 Task: Add Sprouts Organic Classic Breadsticks to the cart.
Action: Mouse moved to (37, 287)
Screenshot: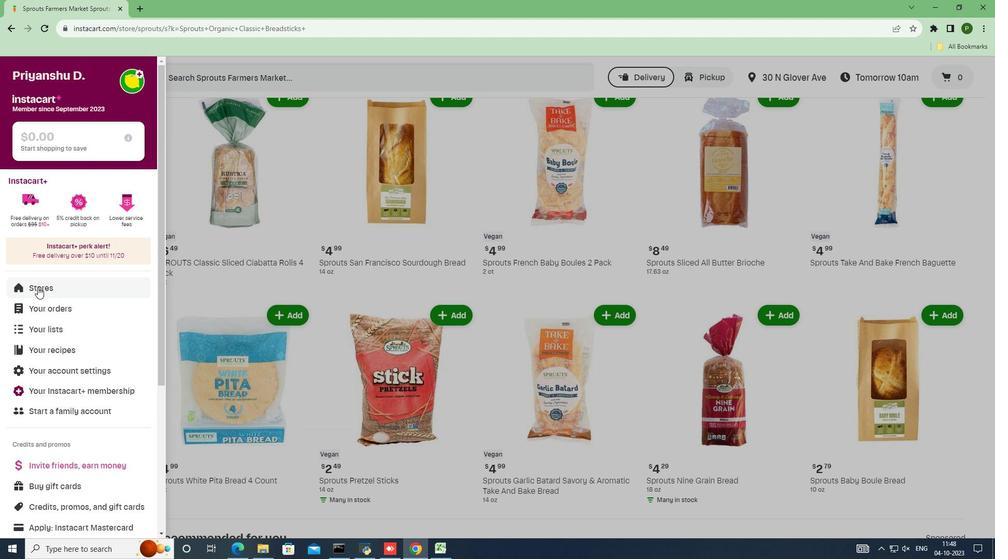 
Action: Mouse pressed left at (37, 287)
Screenshot: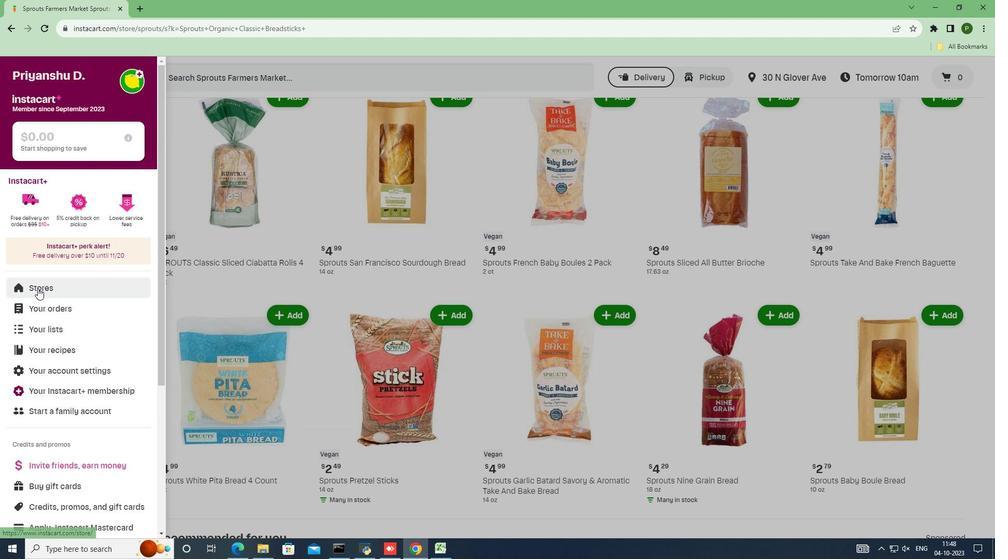 
Action: Mouse moved to (234, 121)
Screenshot: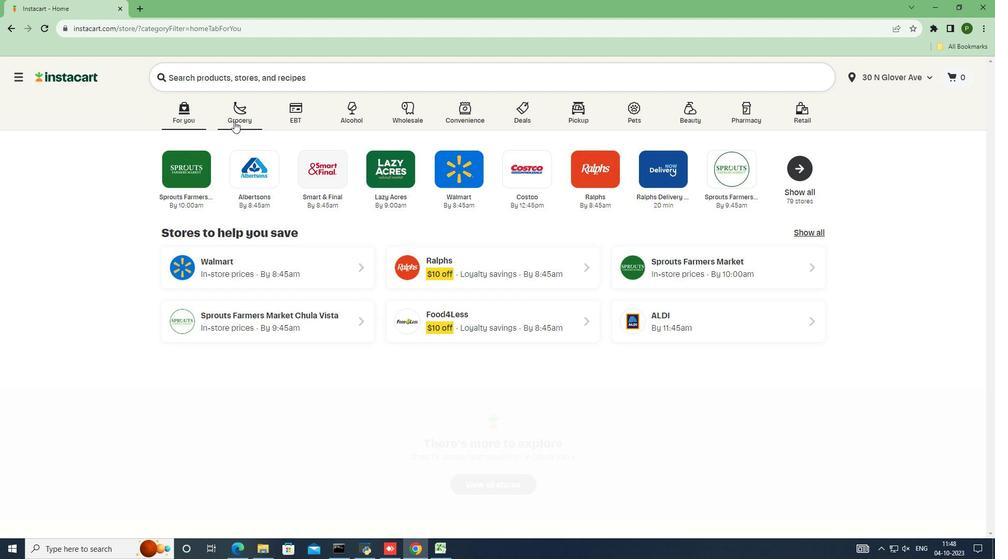 
Action: Mouse pressed left at (234, 121)
Screenshot: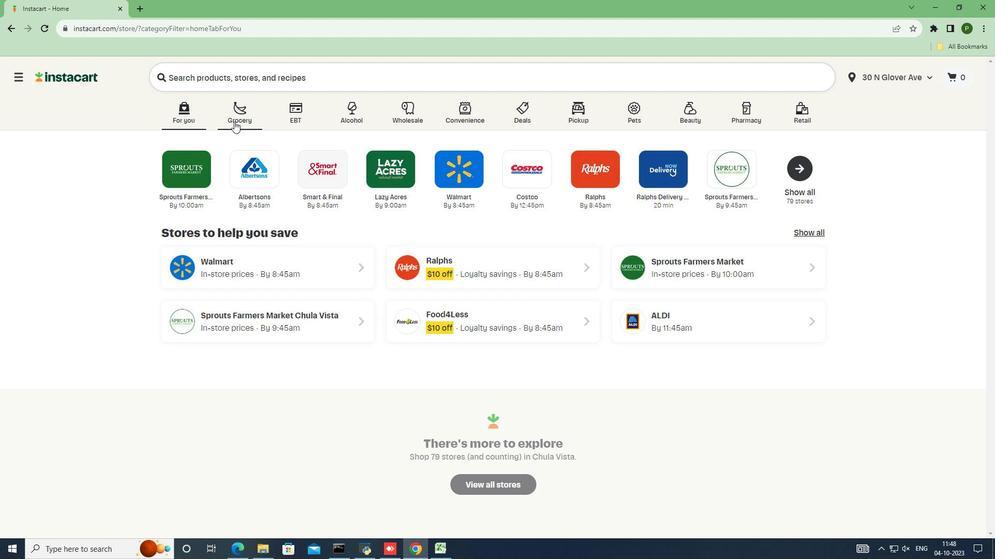 
Action: Mouse moved to (656, 236)
Screenshot: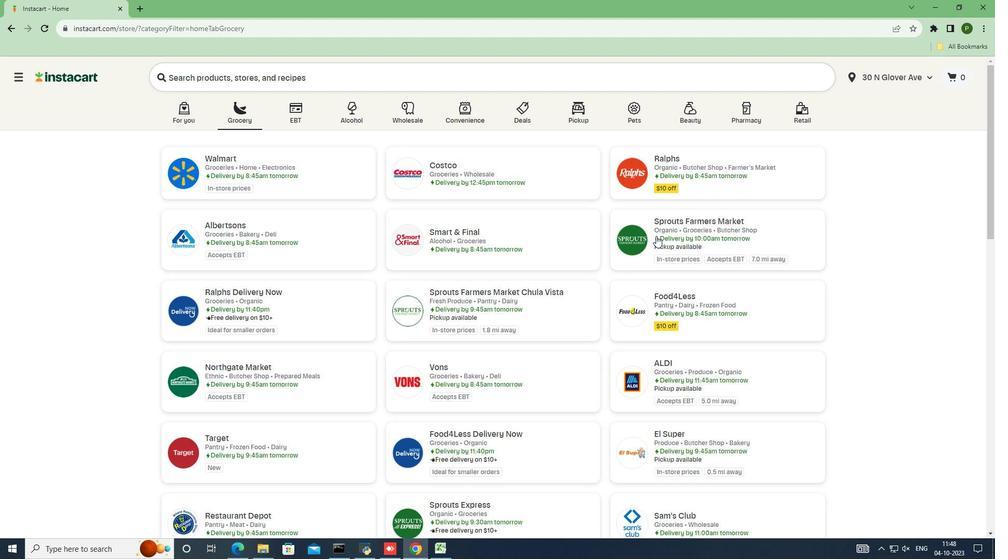
Action: Mouse pressed left at (656, 236)
Screenshot: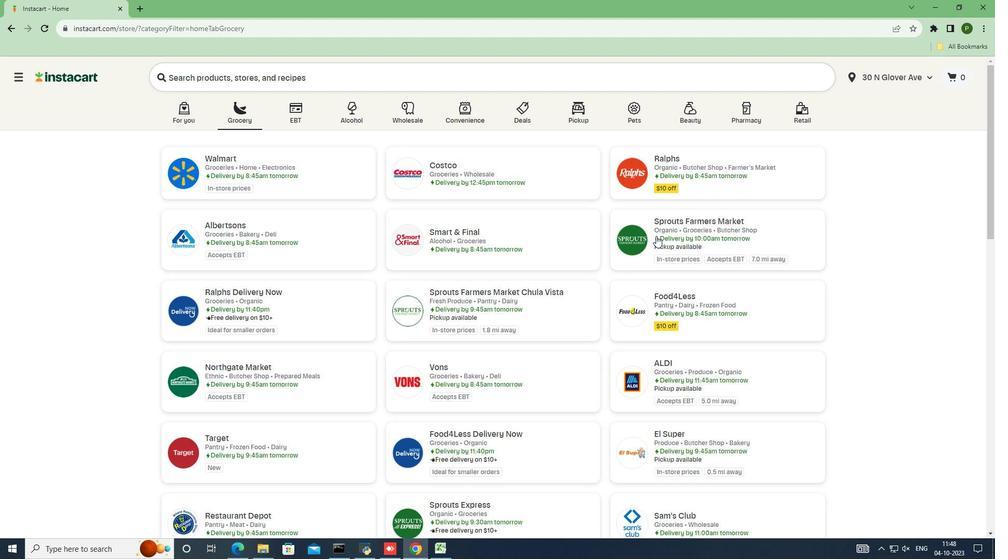 
Action: Mouse moved to (86, 291)
Screenshot: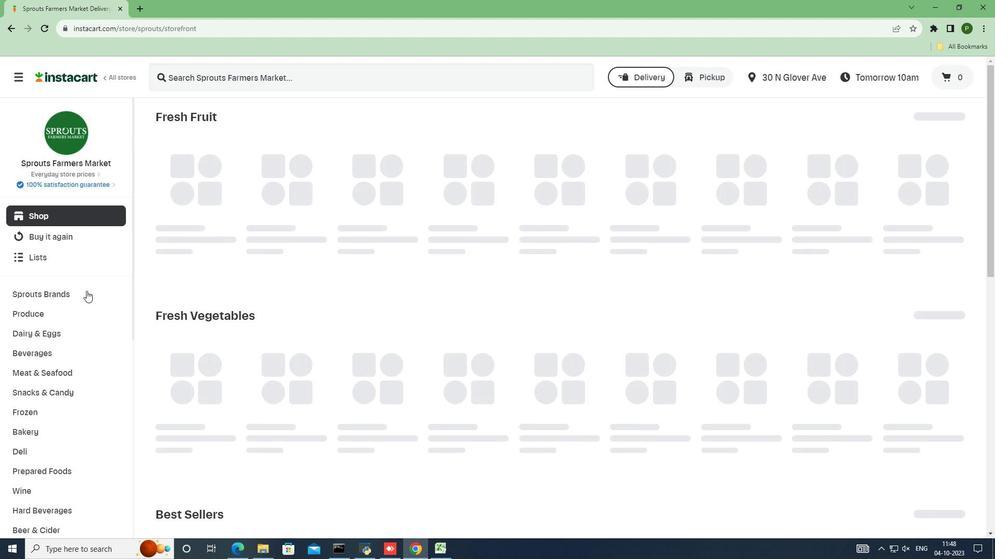 
Action: Mouse pressed left at (86, 291)
Screenshot: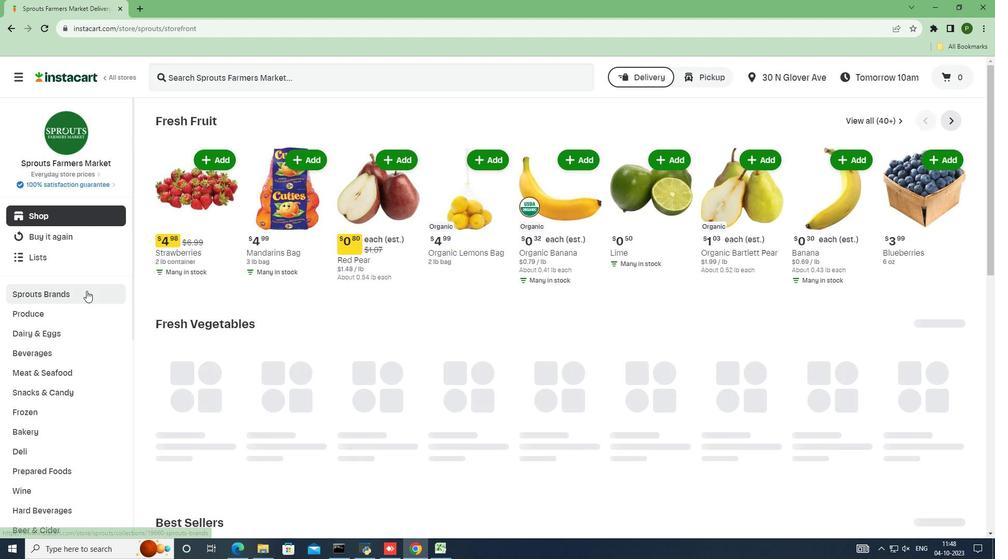 
Action: Mouse moved to (65, 372)
Screenshot: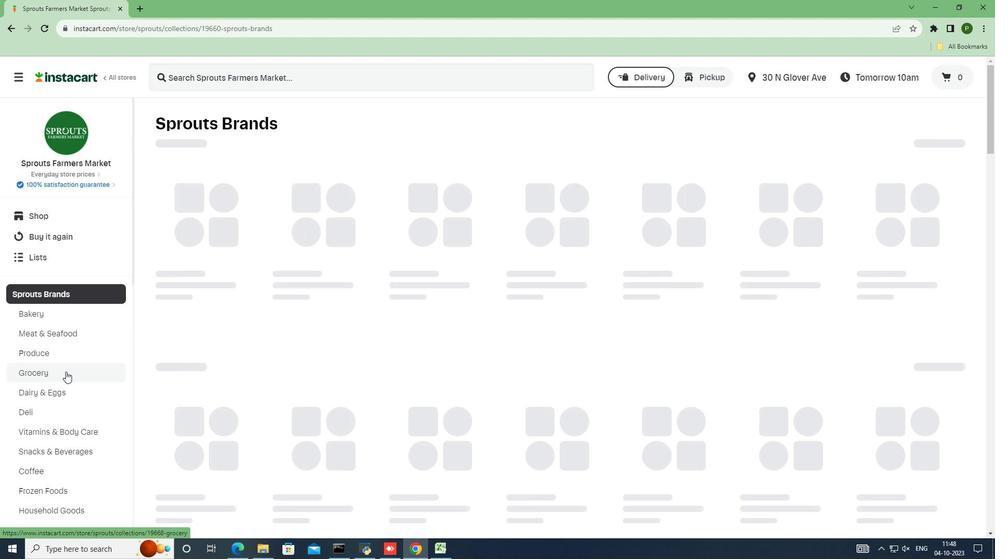 
Action: Mouse pressed left at (65, 372)
Screenshot: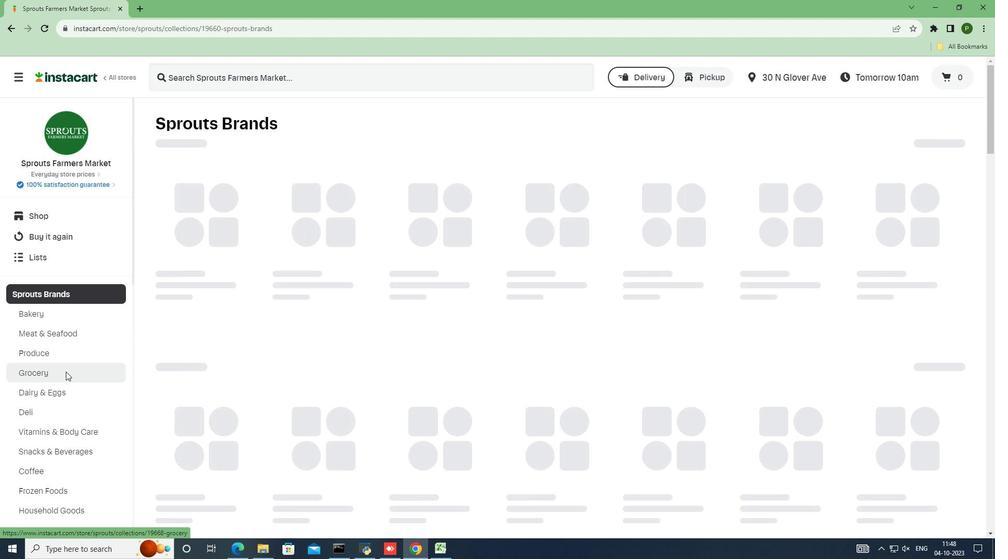 
Action: Mouse moved to (279, 233)
Screenshot: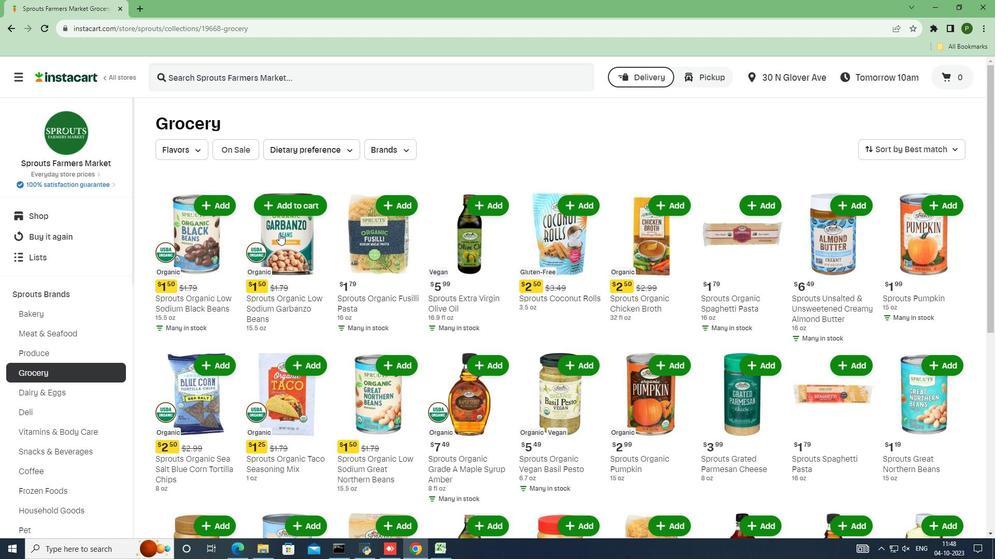 
Action: Mouse scrolled (279, 233) with delta (0, 0)
Screenshot: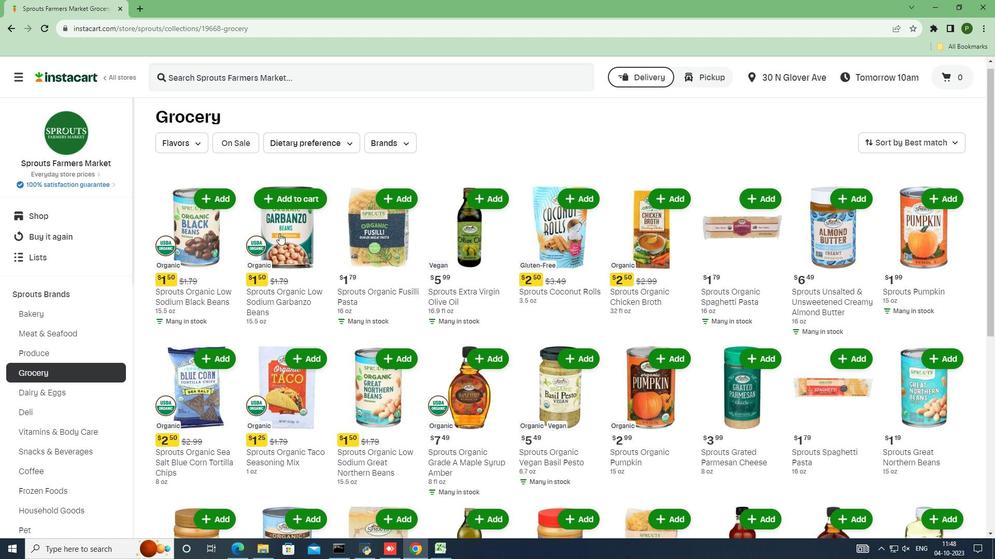 
Action: Mouse moved to (278, 234)
Screenshot: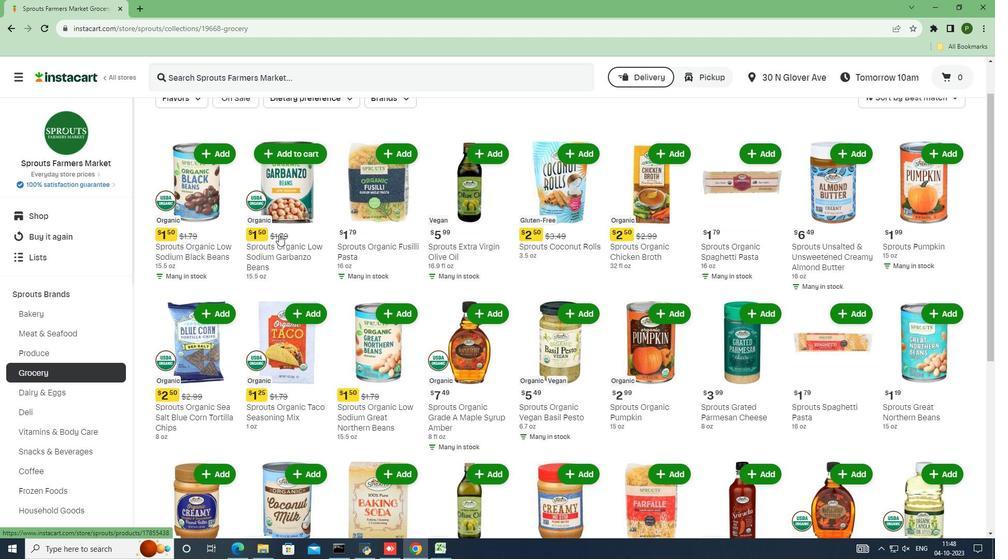 
Action: Mouse scrolled (278, 234) with delta (0, 0)
Screenshot: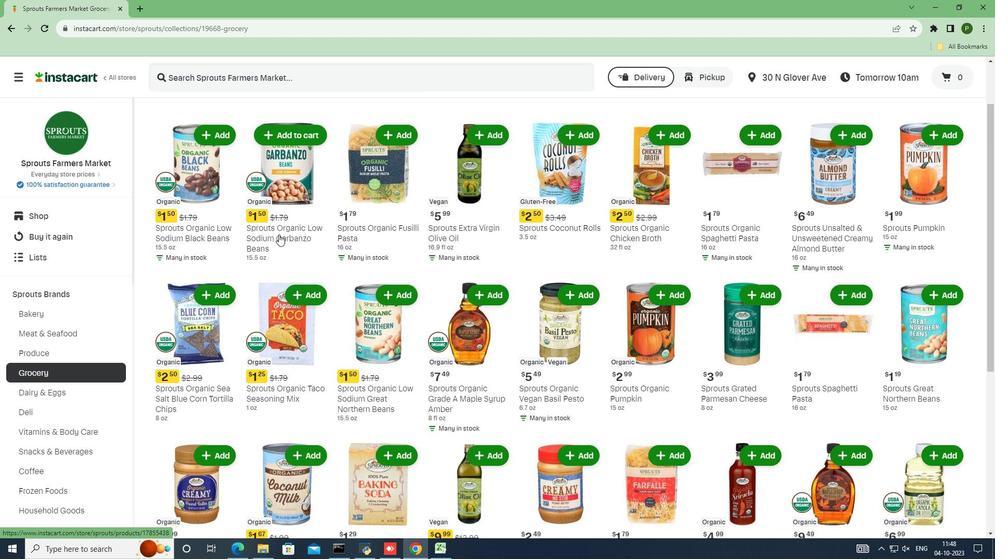 
Action: Mouse scrolled (278, 234) with delta (0, 0)
Screenshot: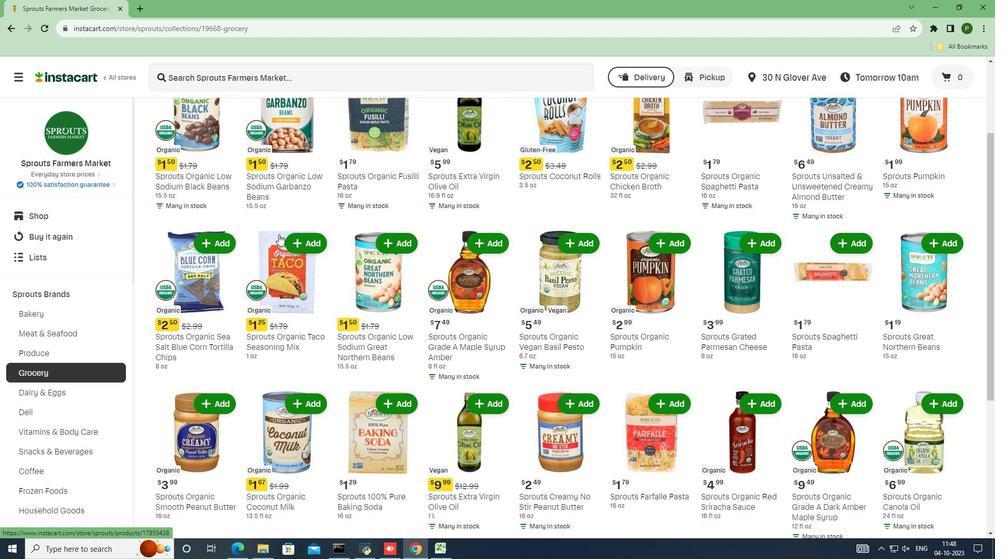 
Action: Mouse scrolled (278, 234) with delta (0, 0)
Screenshot: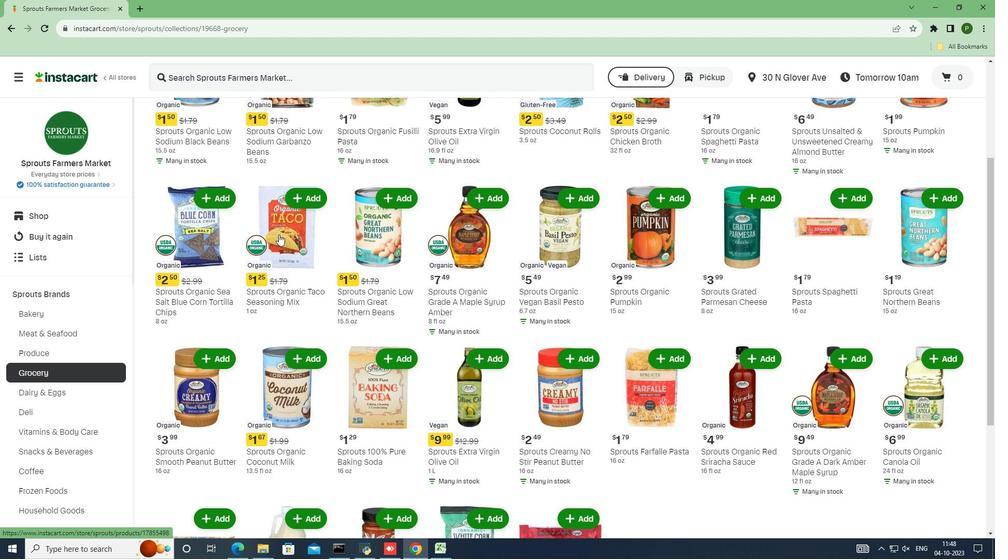 
Action: Mouse scrolled (278, 234) with delta (0, 0)
Screenshot: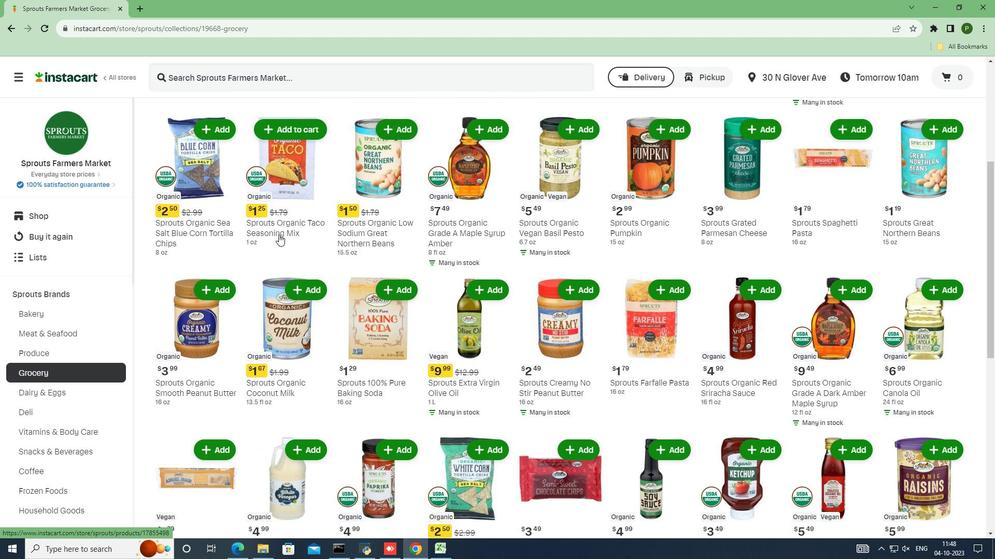 
Action: Mouse scrolled (278, 234) with delta (0, 0)
Screenshot: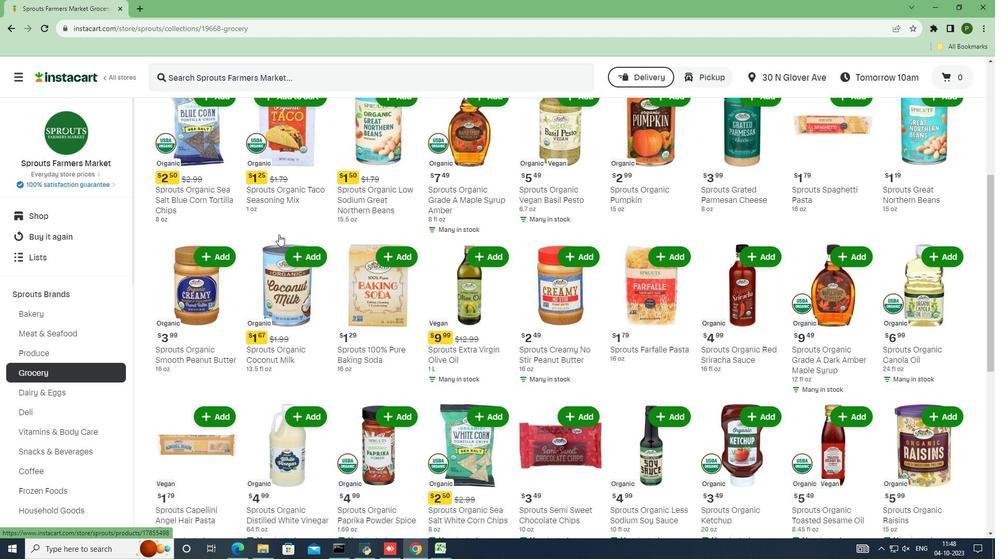 
Action: Mouse scrolled (278, 235) with delta (0, 0)
Screenshot: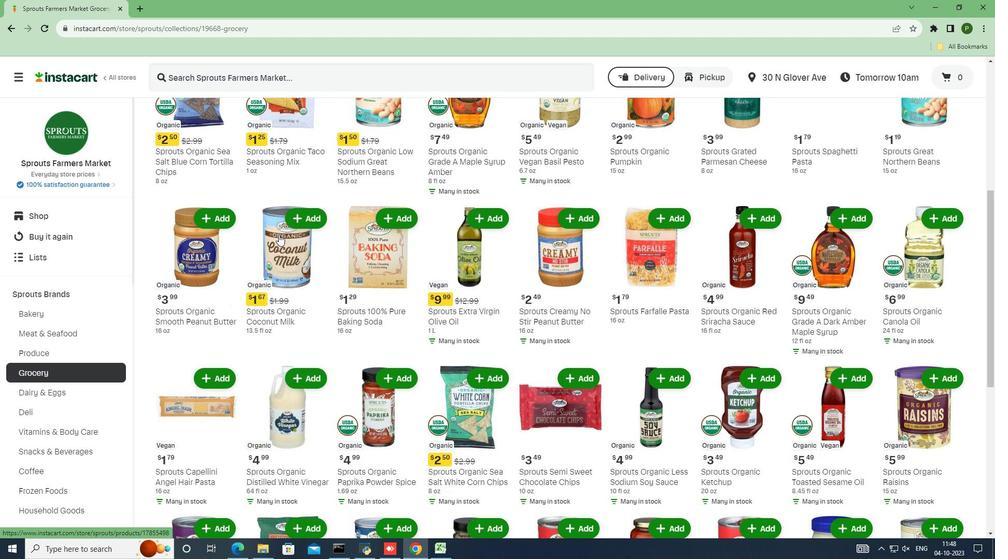 
Action: Mouse scrolled (278, 234) with delta (0, 0)
Screenshot: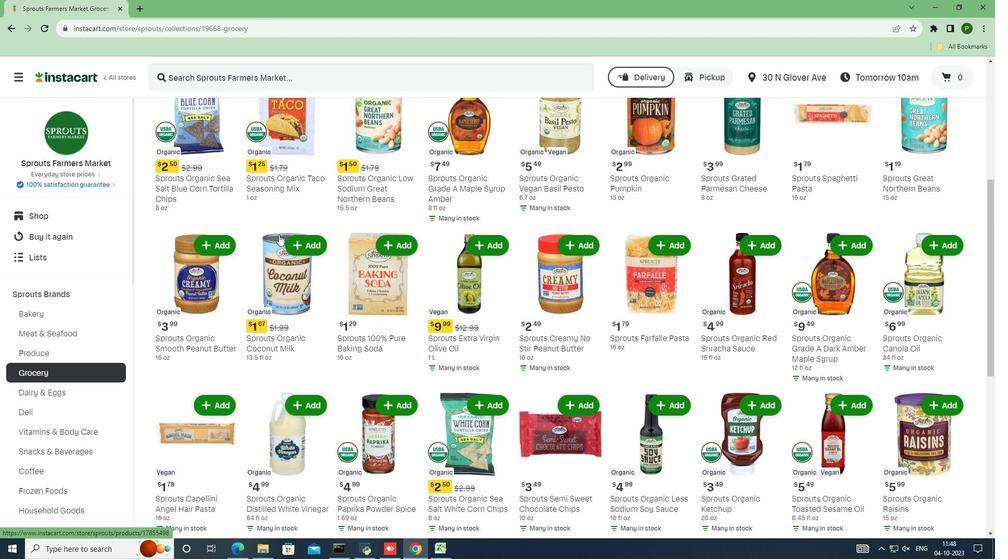 
Action: Mouse scrolled (278, 234) with delta (0, 0)
Screenshot: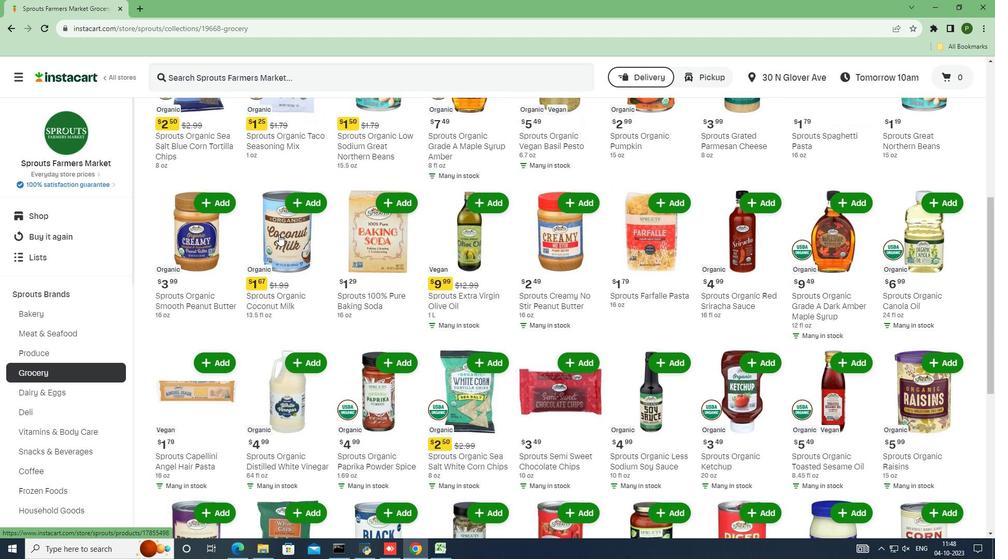 
Action: Mouse scrolled (278, 235) with delta (0, 0)
Screenshot: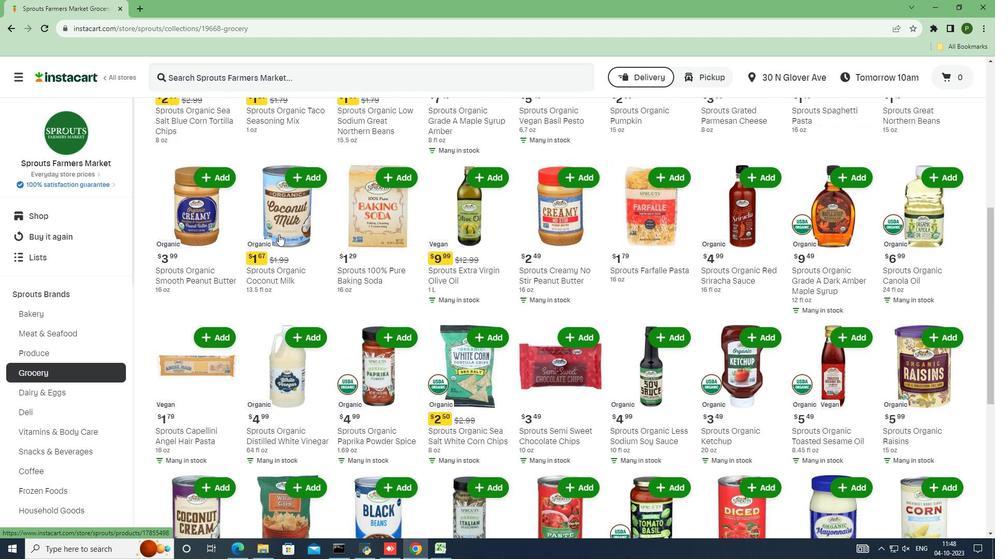 
Action: Mouse scrolled (278, 234) with delta (0, 0)
Screenshot: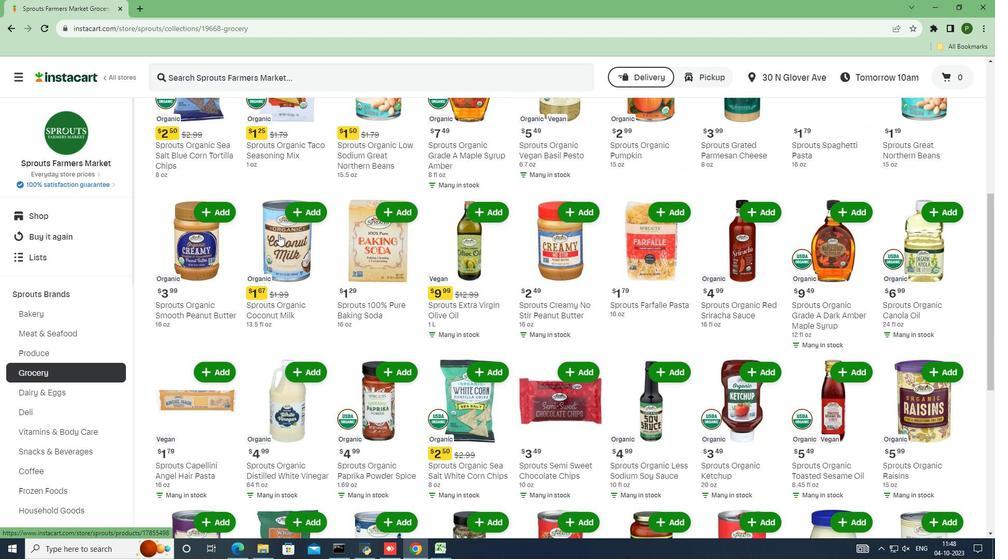 
Action: Mouse scrolled (278, 234) with delta (0, 0)
Screenshot: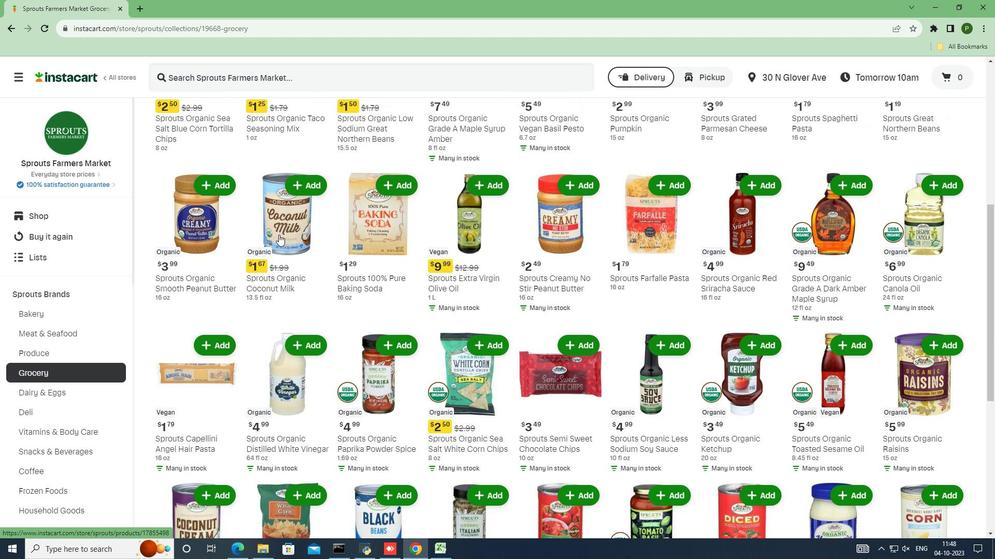 
Action: Mouse scrolled (278, 234) with delta (0, 0)
Screenshot: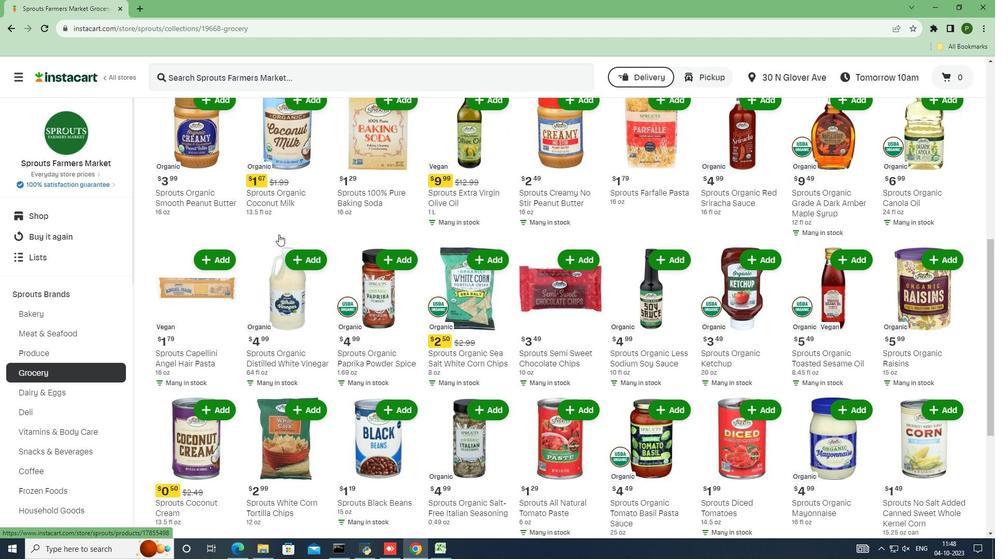 
Action: Mouse scrolled (278, 234) with delta (0, 0)
Screenshot: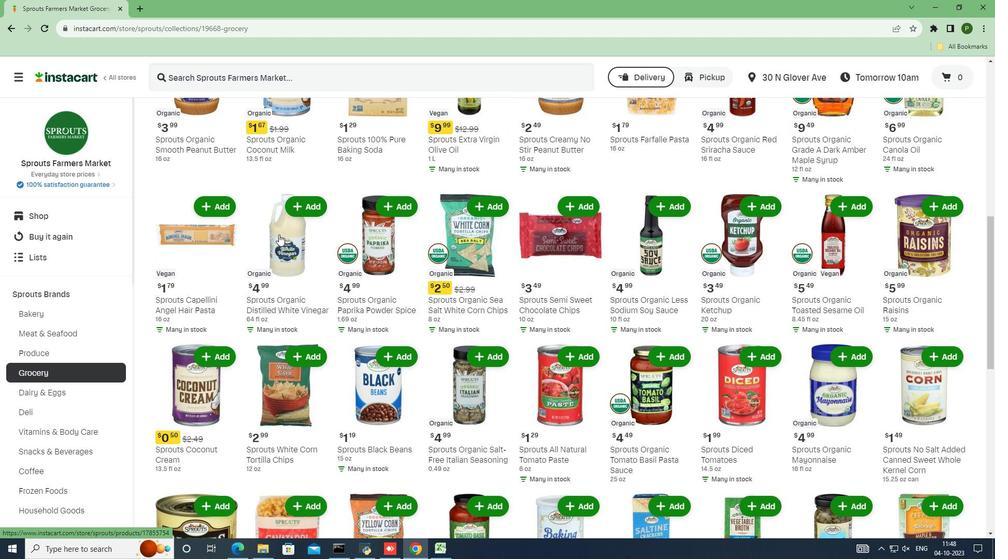 
Action: Mouse scrolled (278, 234) with delta (0, 0)
Screenshot: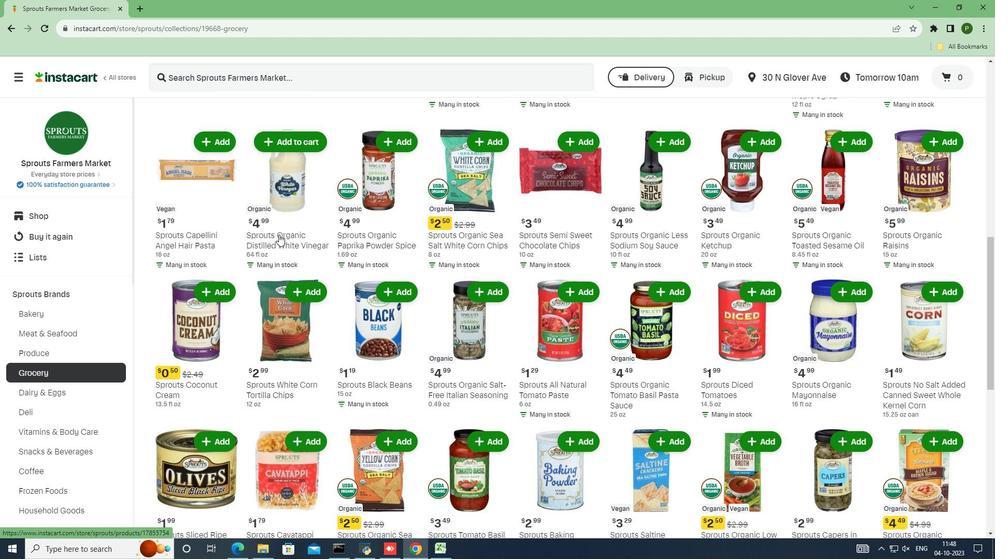 
Action: Mouse scrolled (278, 234) with delta (0, 0)
Screenshot: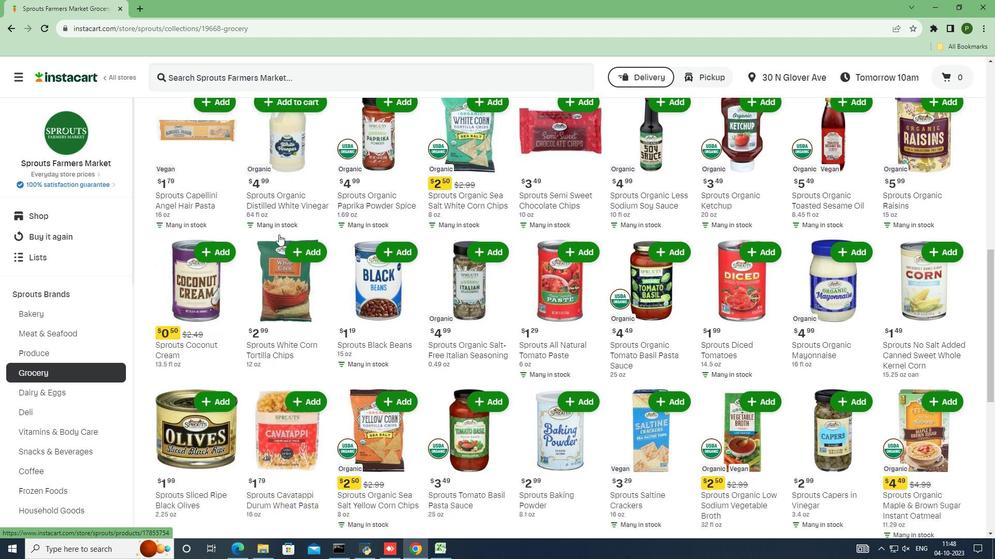 
Action: Mouse scrolled (278, 234) with delta (0, 0)
Screenshot: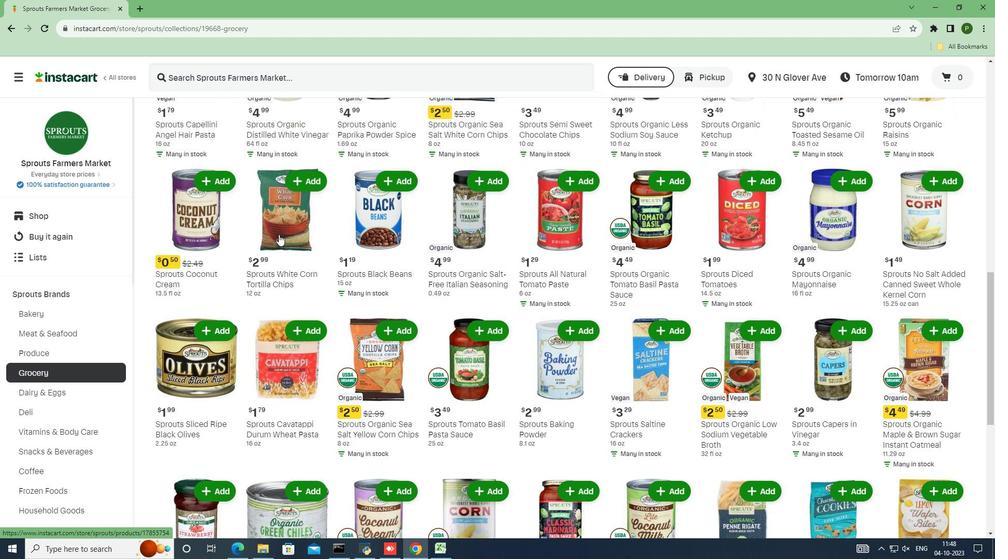 
Action: Mouse scrolled (278, 234) with delta (0, 0)
Screenshot: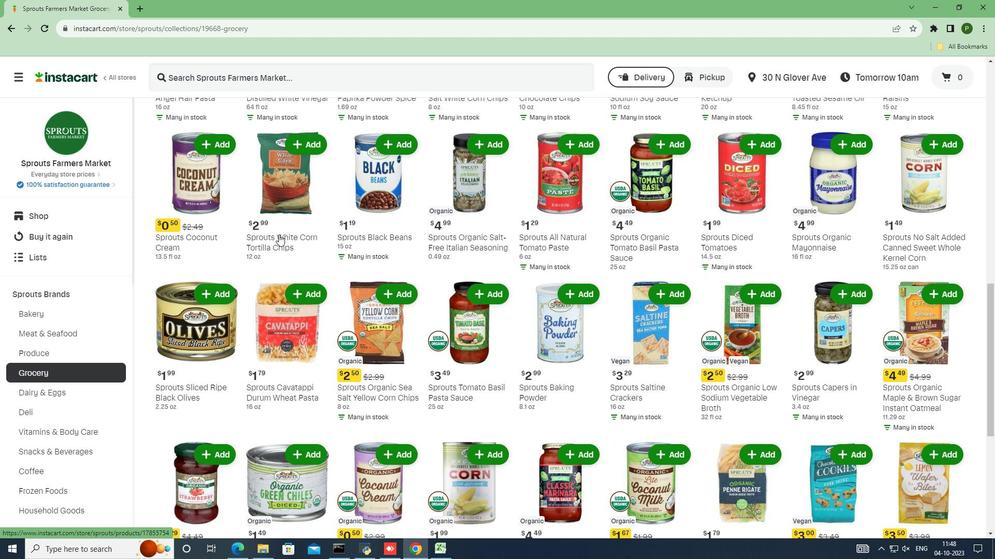 
Action: Mouse scrolled (278, 234) with delta (0, 0)
Screenshot: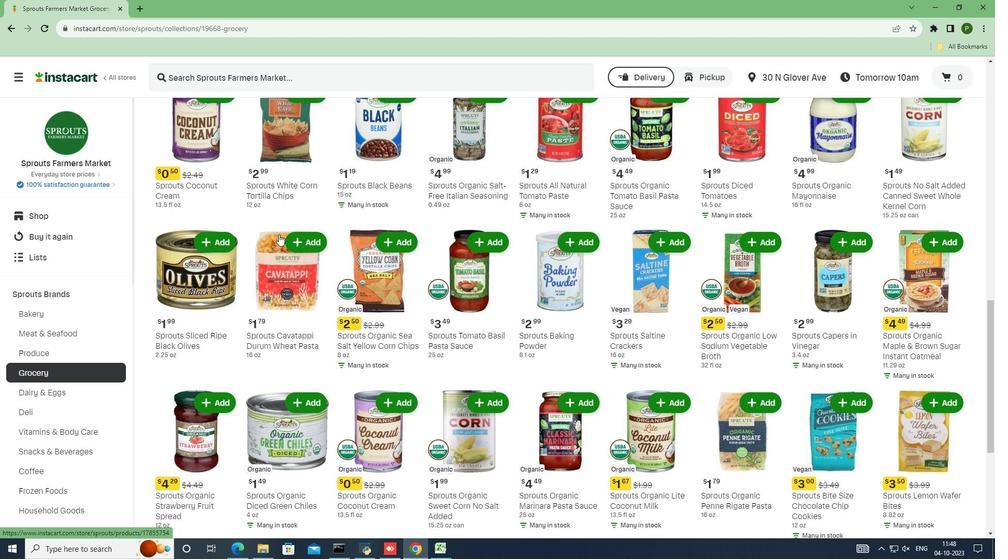 
Action: Mouse scrolled (278, 234) with delta (0, 0)
Screenshot: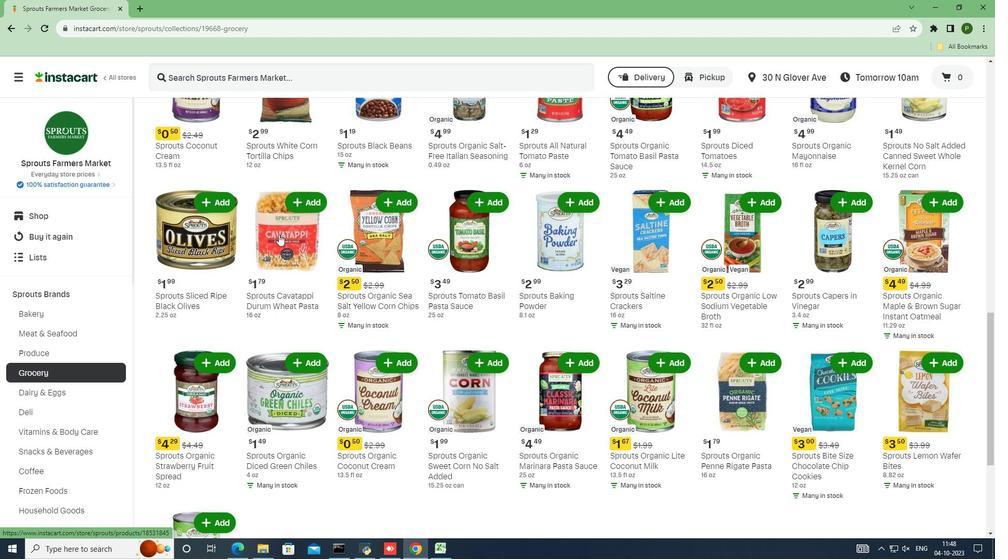 
Action: Mouse scrolled (278, 234) with delta (0, 0)
Screenshot: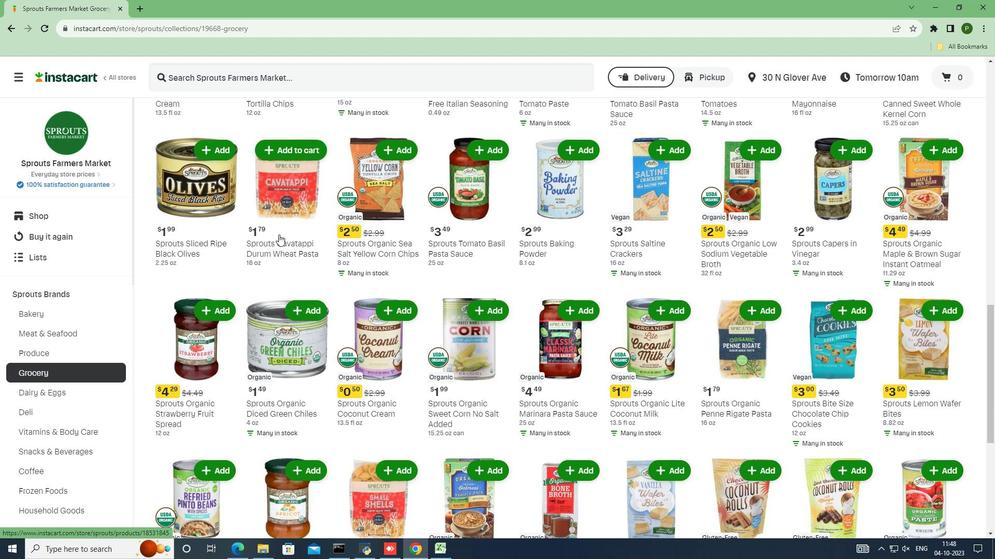 
Action: Mouse scrolled (278, 234) with delta (0, 0)
Screenshot: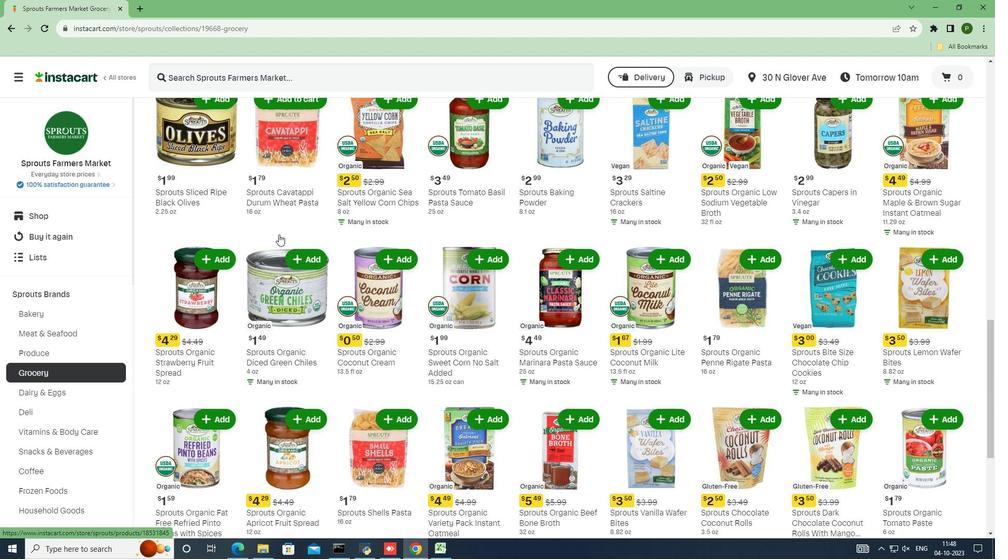 
Action: Mouse scrolled (278, 234) with delta (0, 0)
Screenshot: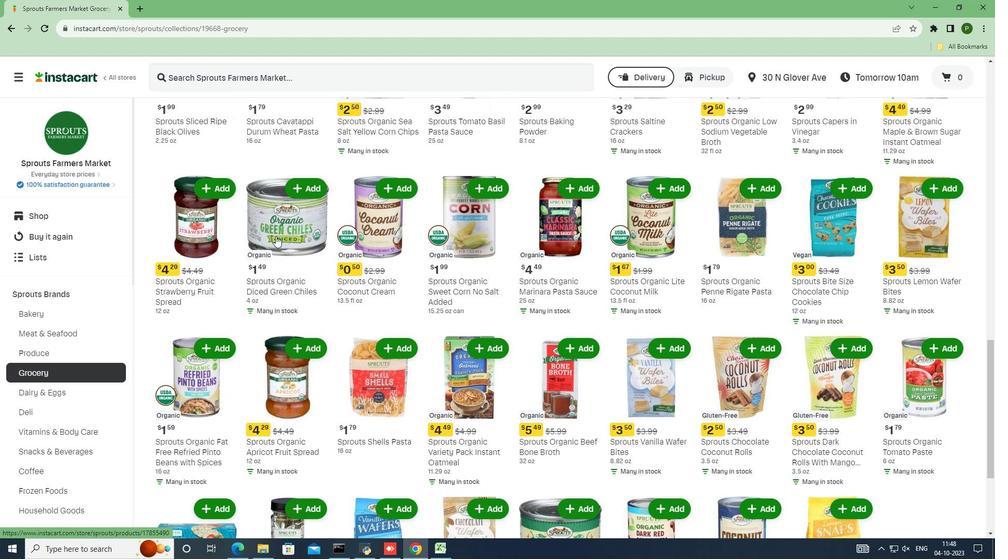 
Action: Mouse moved to (273, 237)
Screenshot: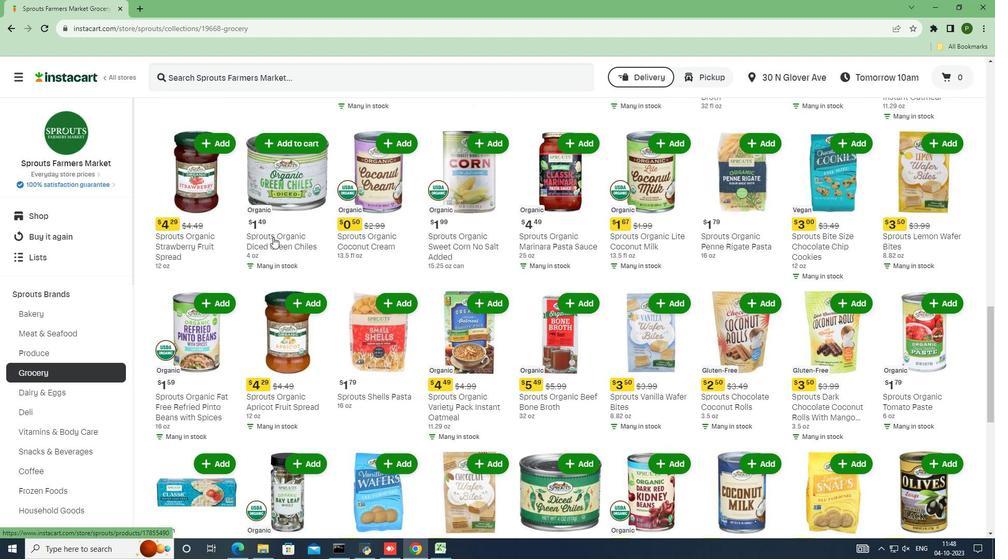 
Action: Mouse scrolled (273, 236) with delta (0, 0)
Screenshot: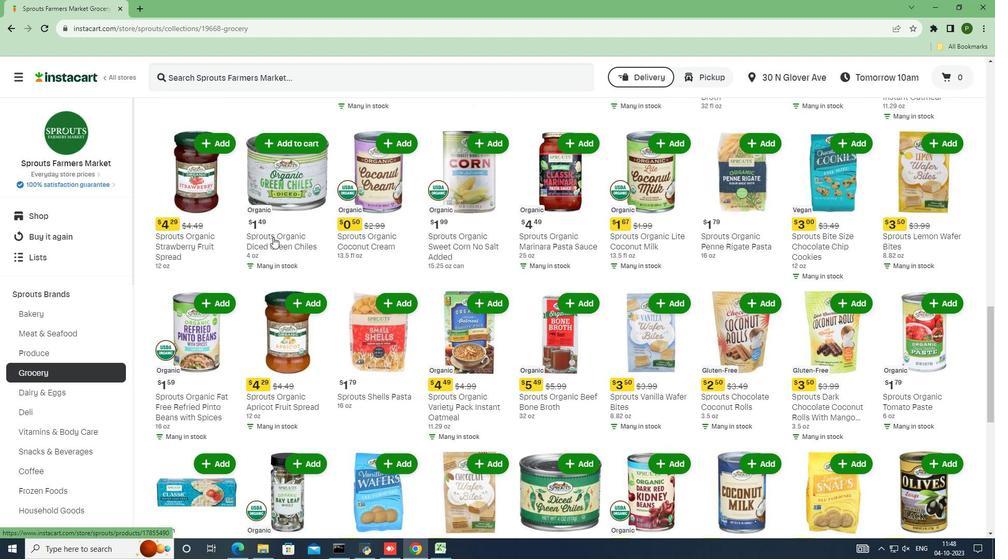 
Action: Mouse moved to (272, 237)
Screenshot: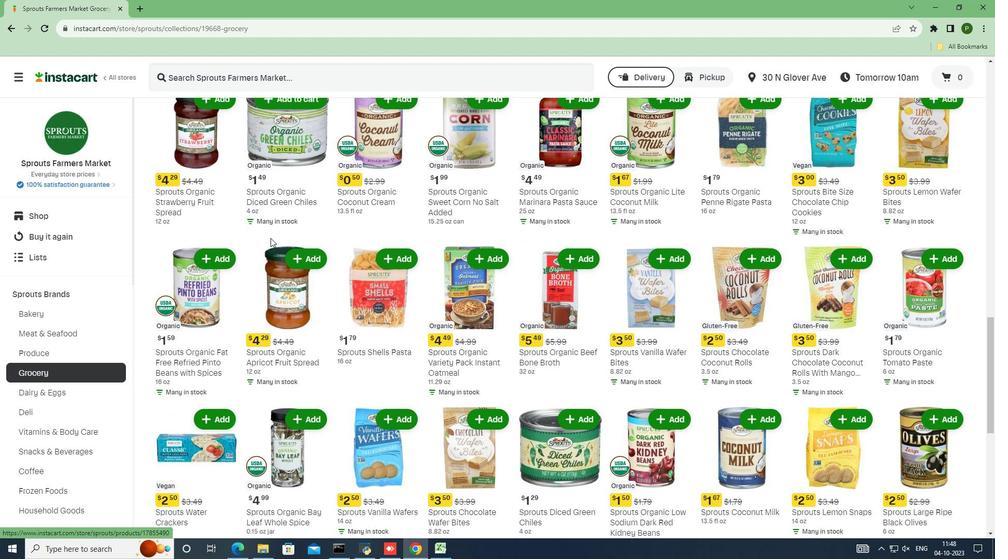 
Action: Mouse scrolled (272, 236) with delta (0, 0)
Screenshot: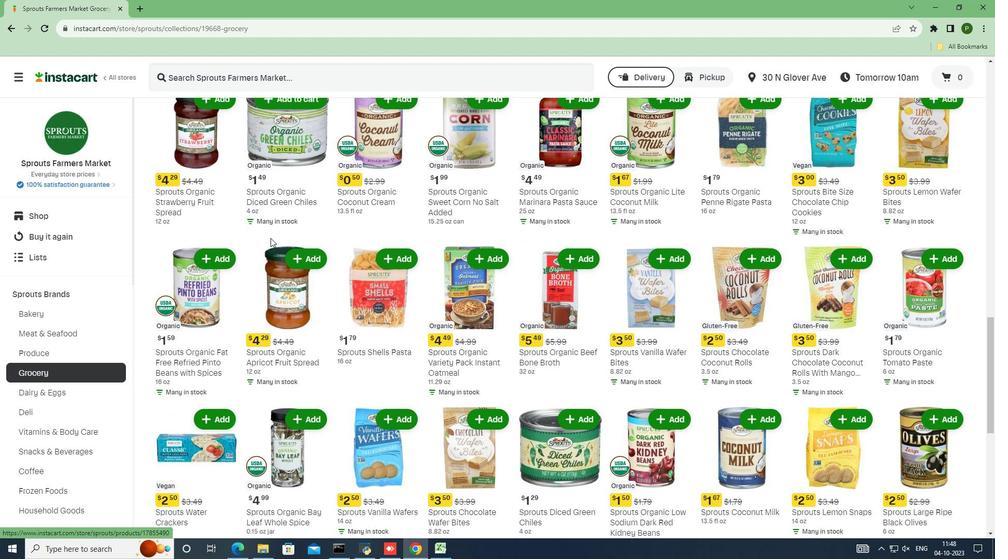 
Action: Mouse moved to (270, 238)
Screenshot: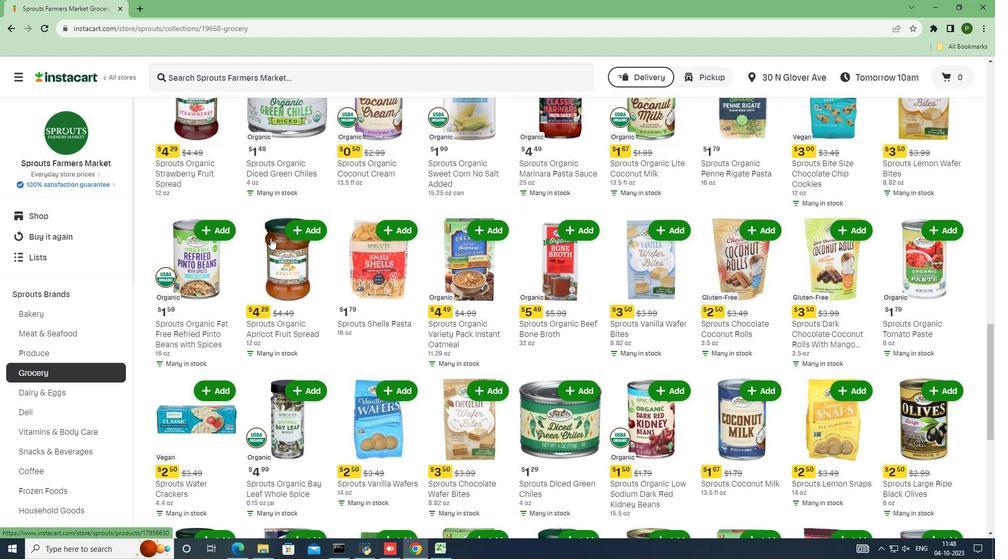 
Action: Mouse scrolled (270, 237) with delta (0, 0)
Screenshot: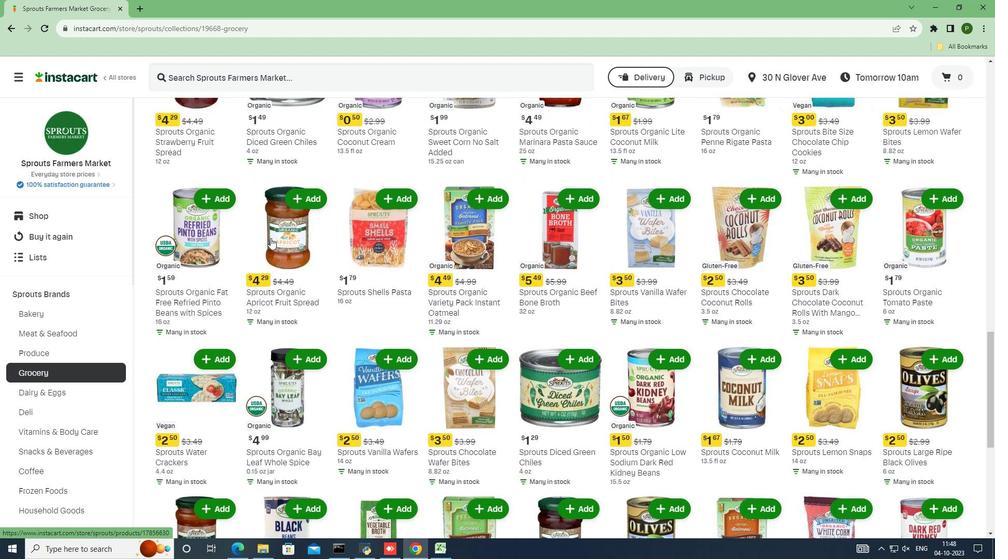 
Action: Mouse scrolled (270, 237) with delta (0, 0)
Screenshot: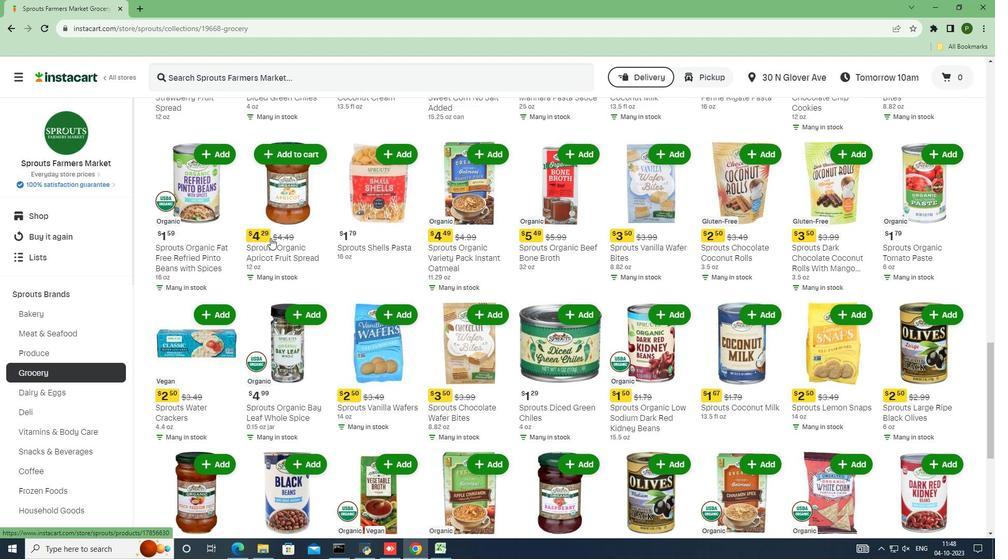 
Action: Mouse scrolled (270, 237) with delta (0, 0)
Screenshot: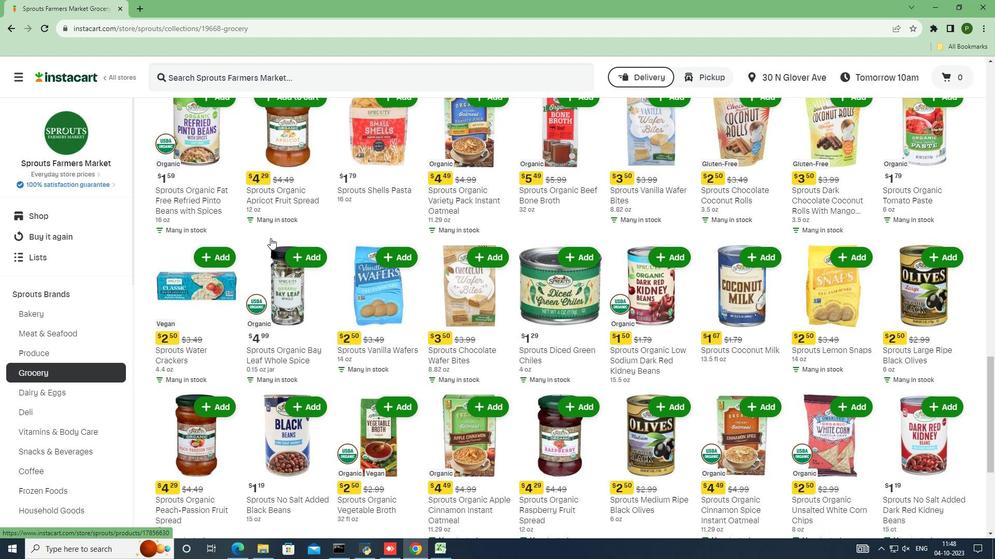 
Action: Mouse scrolled (270, 237) with delta (0, 0)
Screenshot: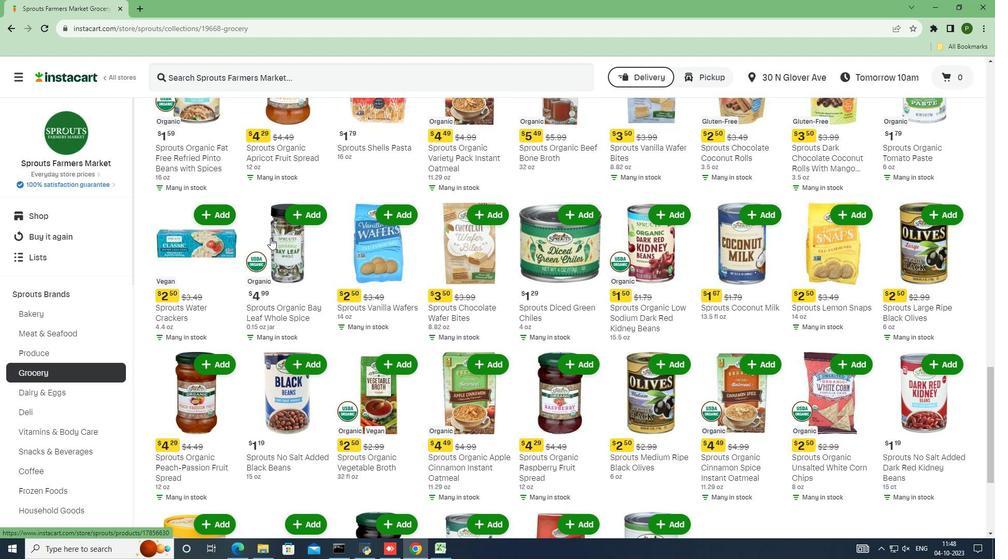 
Action: Mouse scrolled (270, 237) with delta (0, 0)
Screenshot: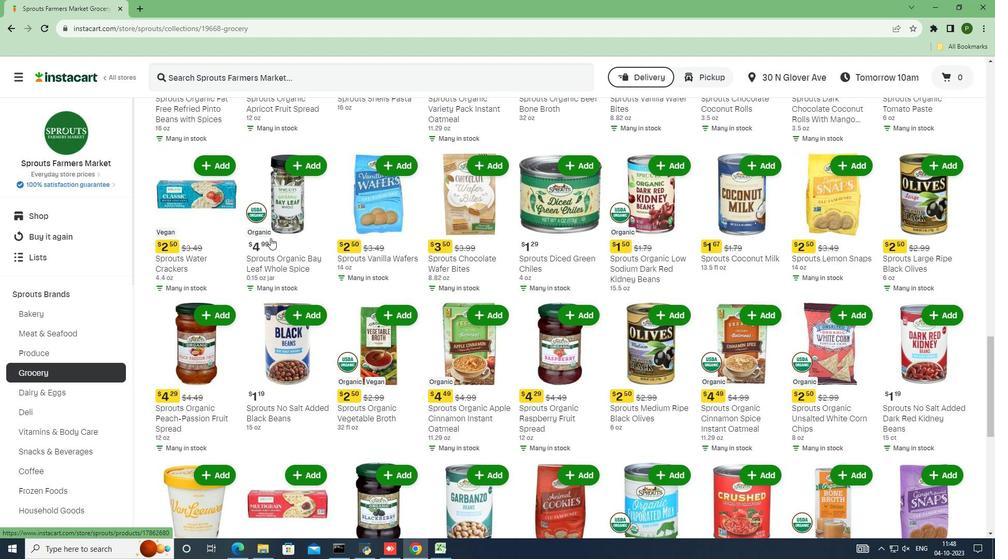 
Action: Mouse scrolled (270, 237) with delta (0, 0)
Screenshot: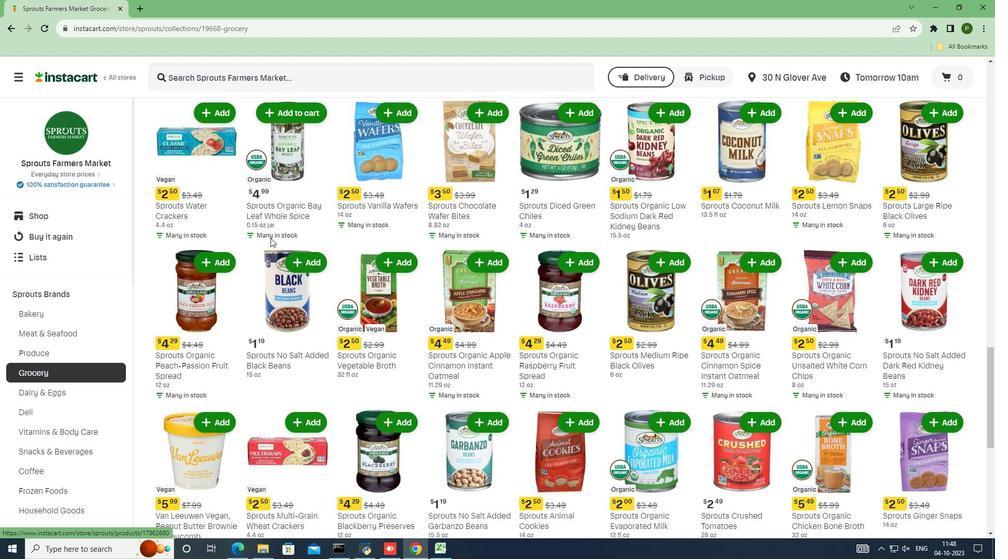 
Action: Mouse scrolled (270, 237) with delta (0, 0)
Screenshot: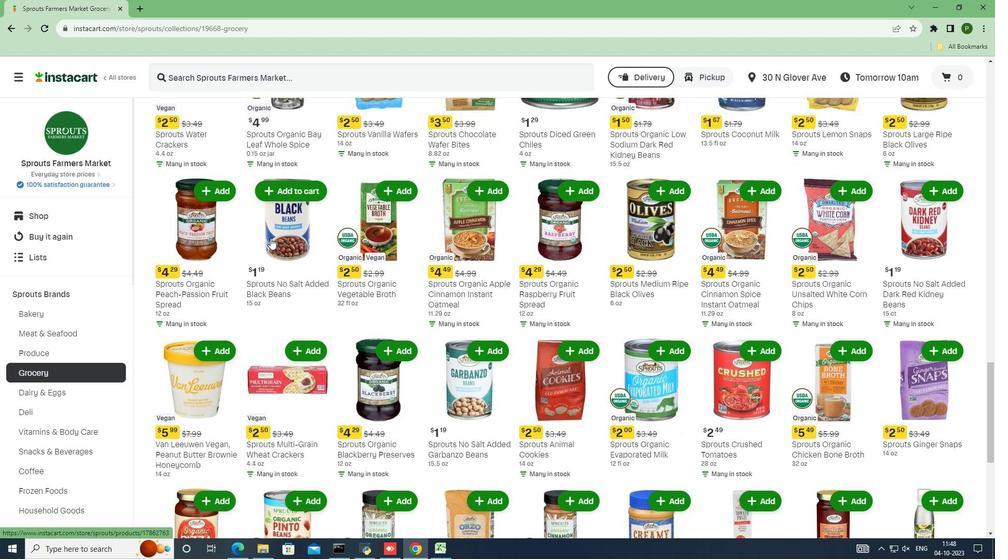 
Action: Mouse scrolled (270, 237) with delta (0, 0)
Screenshot: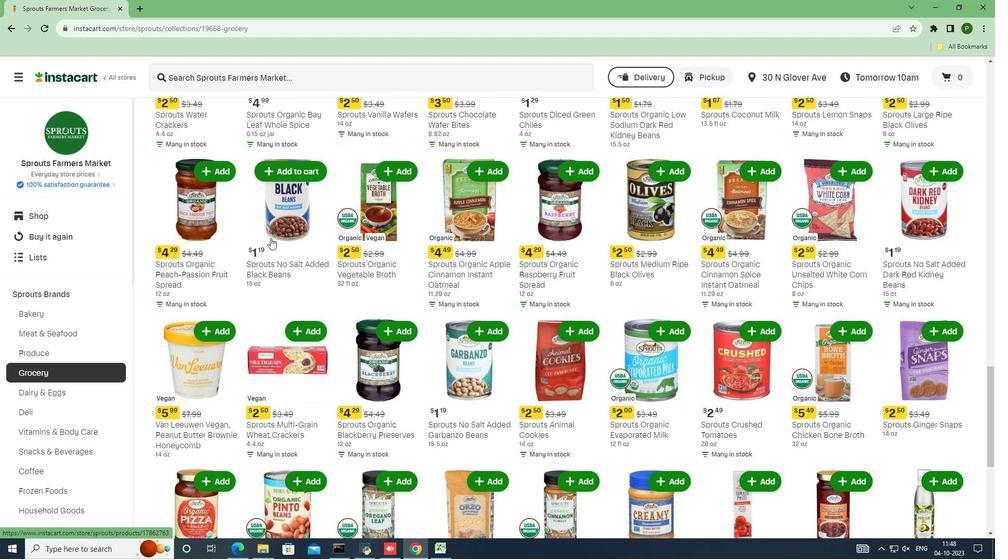 
Action: Mouse scrolled (270, 237) with delta (0, 0)
Screenshot: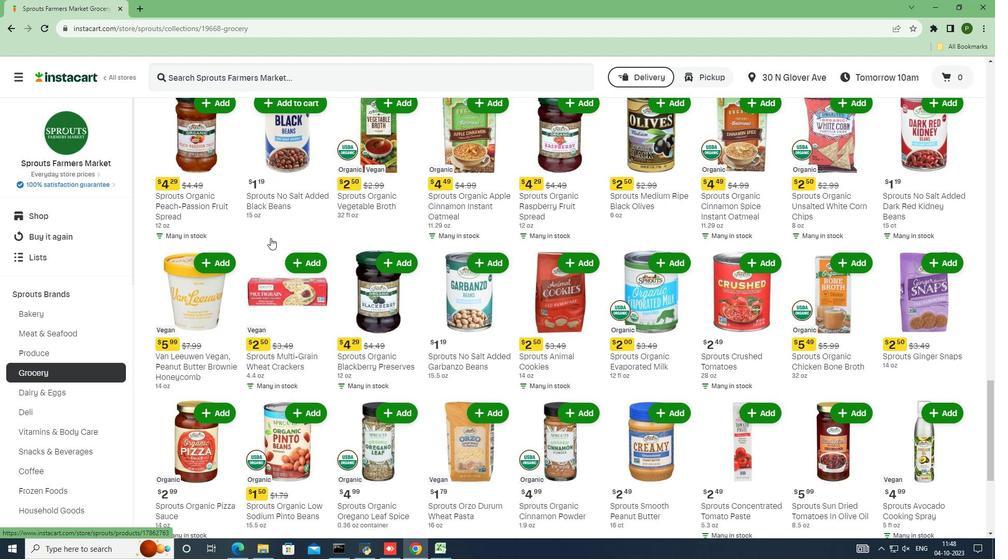 
Action: Mouse scrolled (270, 237) with delta (0, 0)
Screenshot: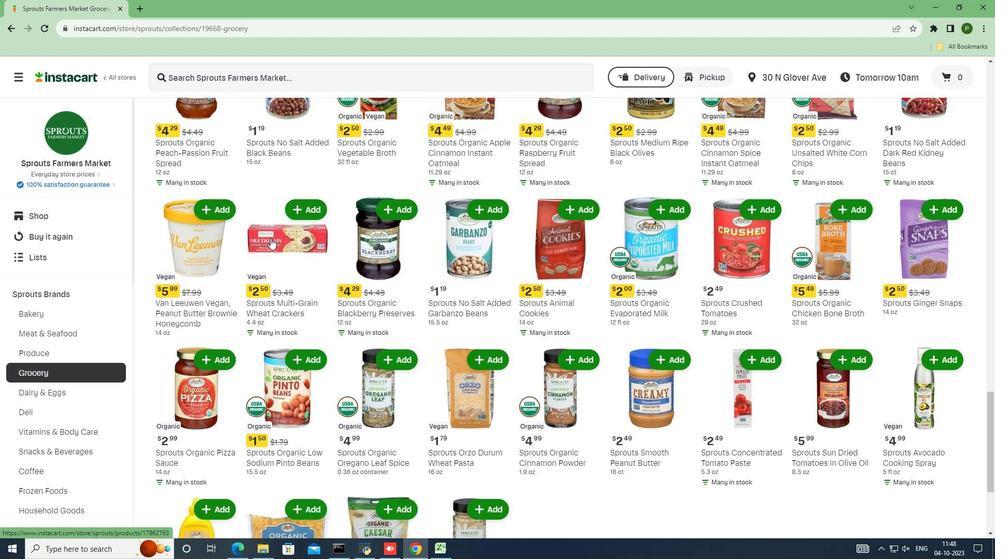 
Action: Mouse scrolled (270, 237) with delta (0, 0)
Screenshot: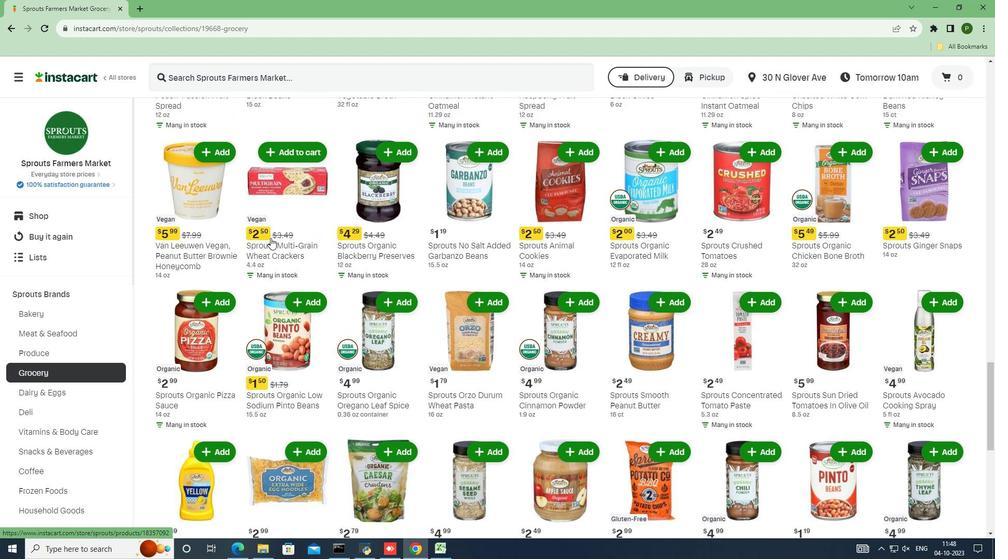 
Action: Mouse scrolled (270, 237) with delta (0, 0)
Screenshot: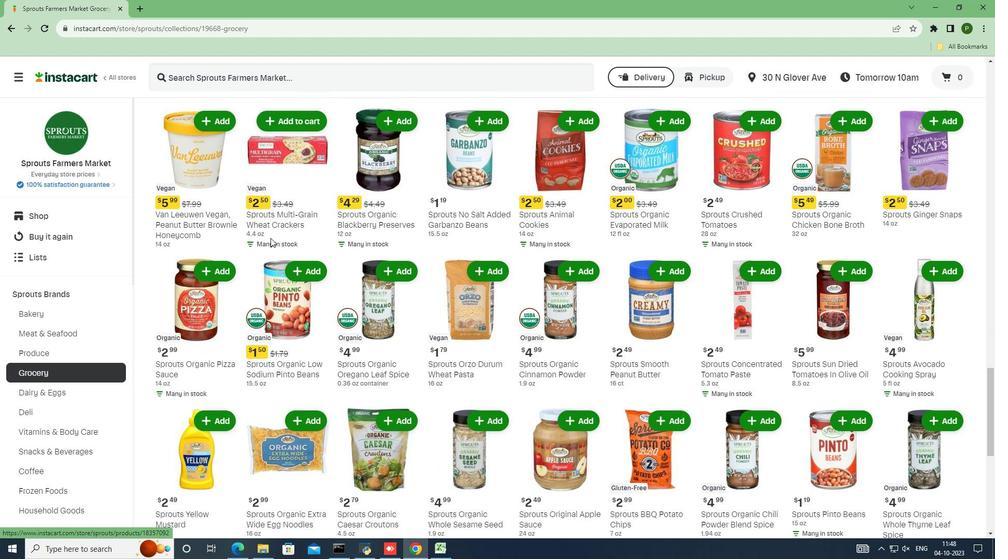 
Action: Mouse scrolled (270, 237) with delta (0, 0)
Screenshot: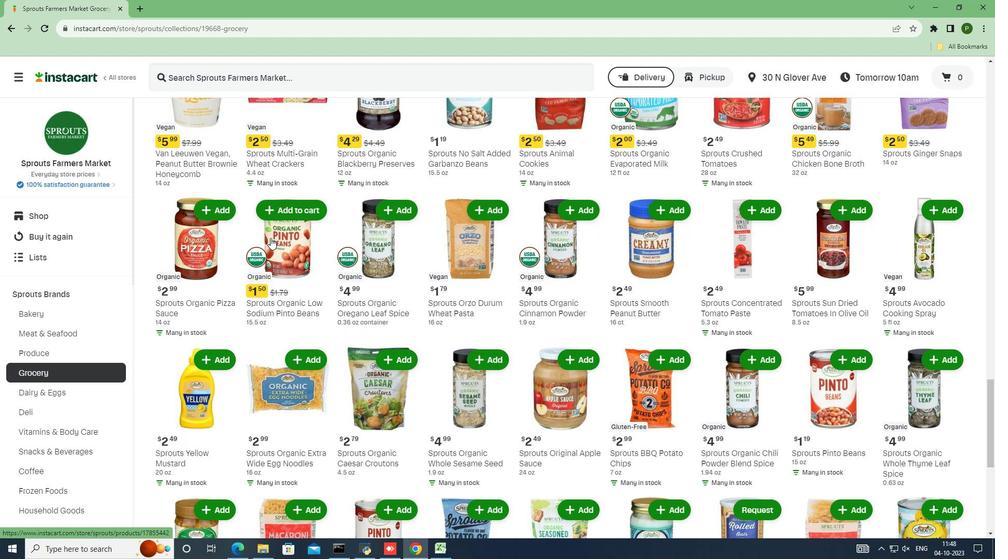 
Action: Mouse scrolled (270, 237) with delta (0, 0)
Screenshot: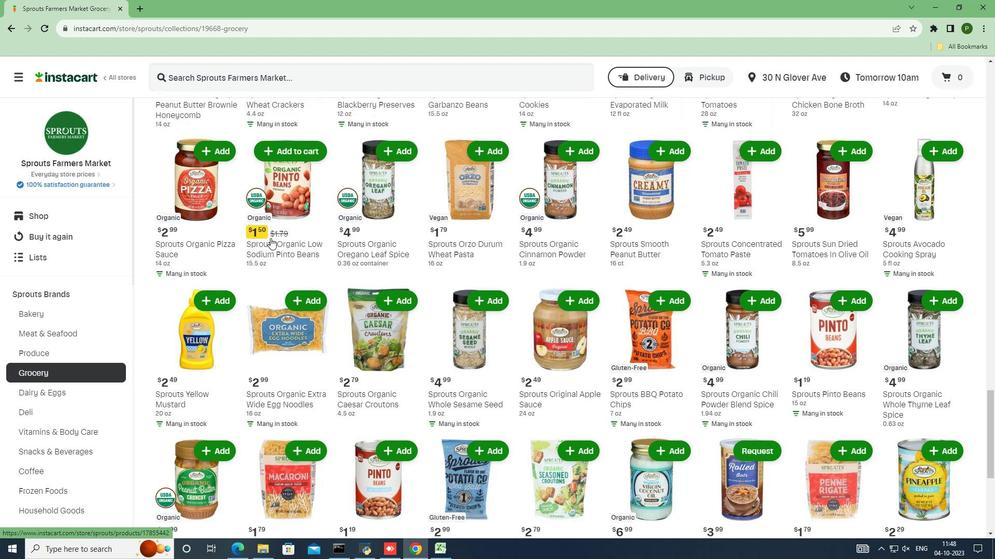 
Action: Mouse moved to (270, 238)
Screenshot: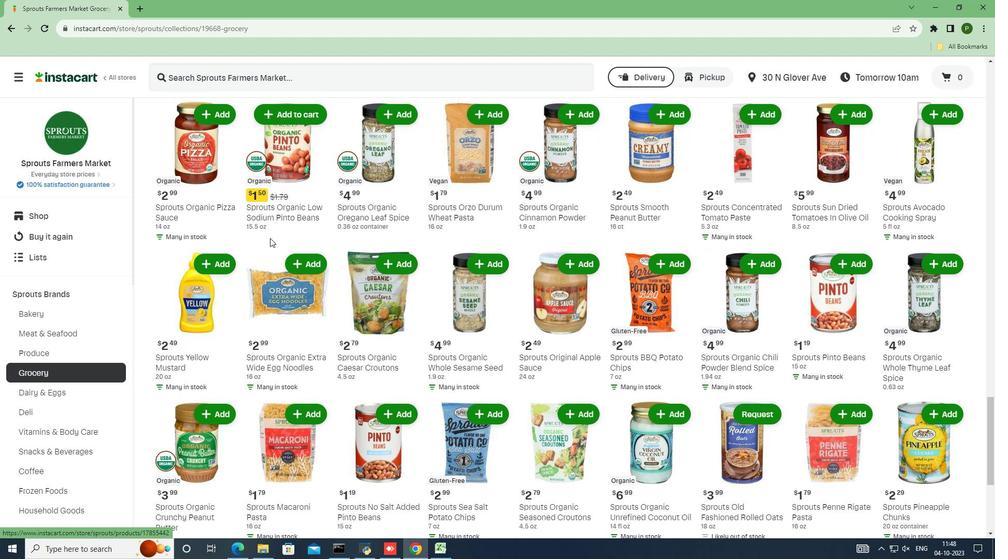 
Action: Mouse scrolled (270, 237) with delta (0, 0)
Screenshot: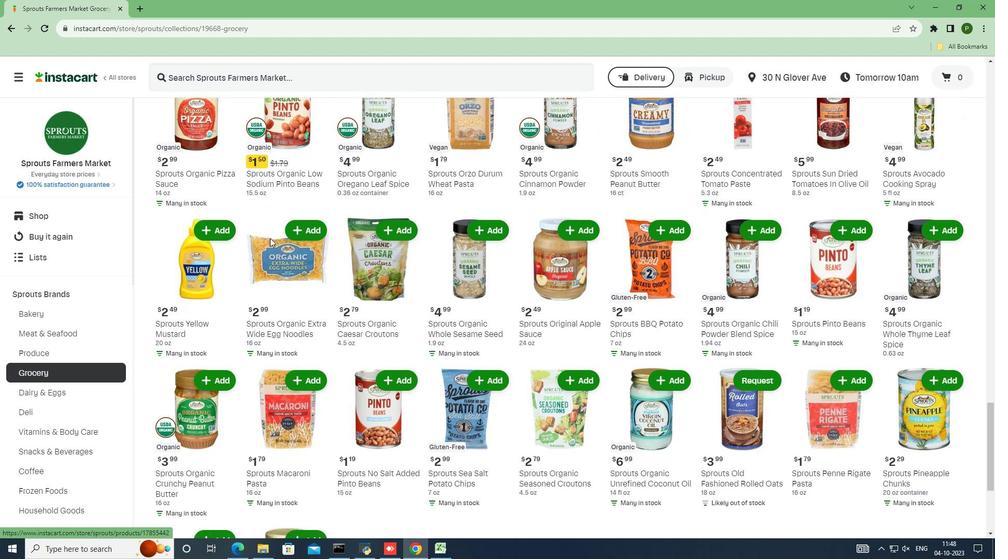 
Action: Mouse scrolled (270, 237) with delta (0, 0)
Screenshot: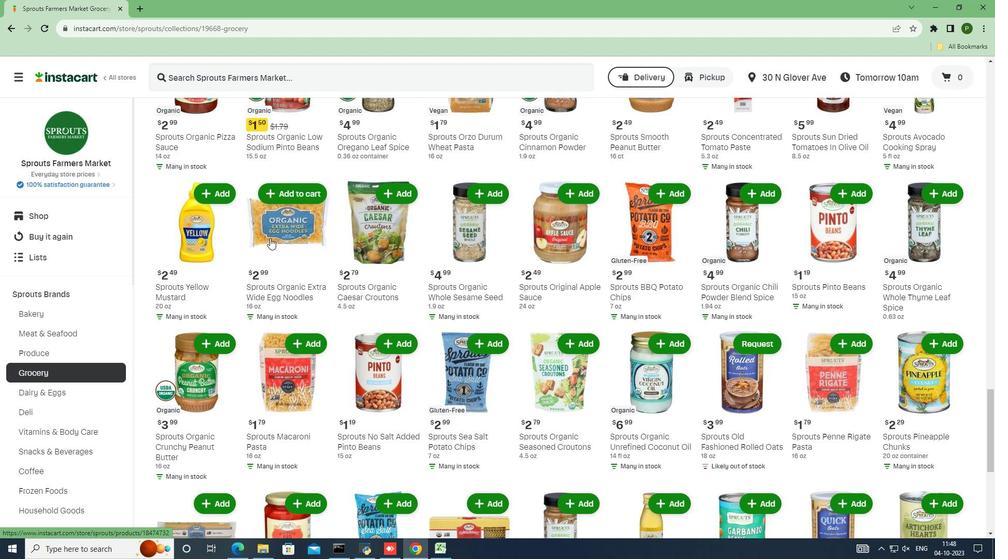 
Action: Mouse scrolled (270, 237) with delta (0, 0)
Screenshot: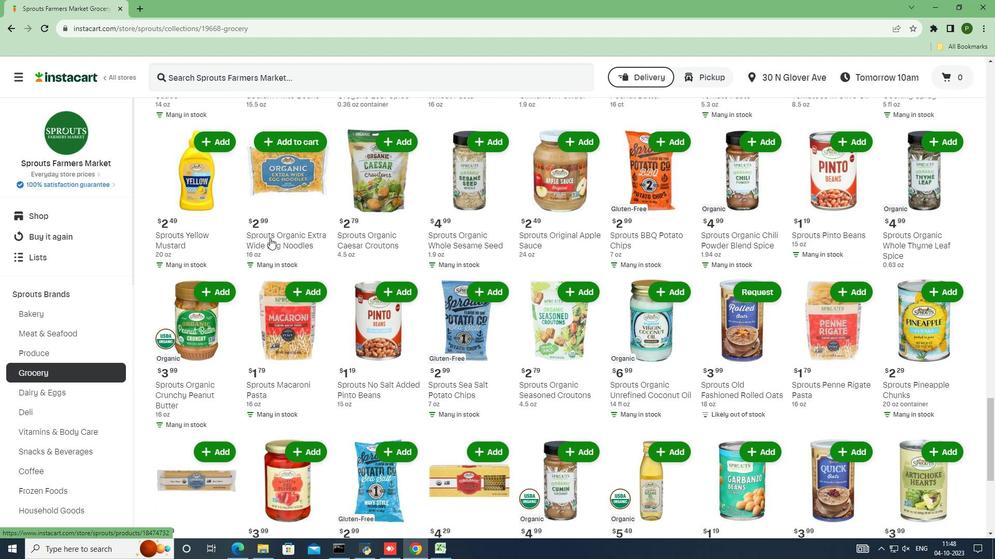 
Action: Mouse scrolled (270, 237) with delta (0, 0)
Screenshot: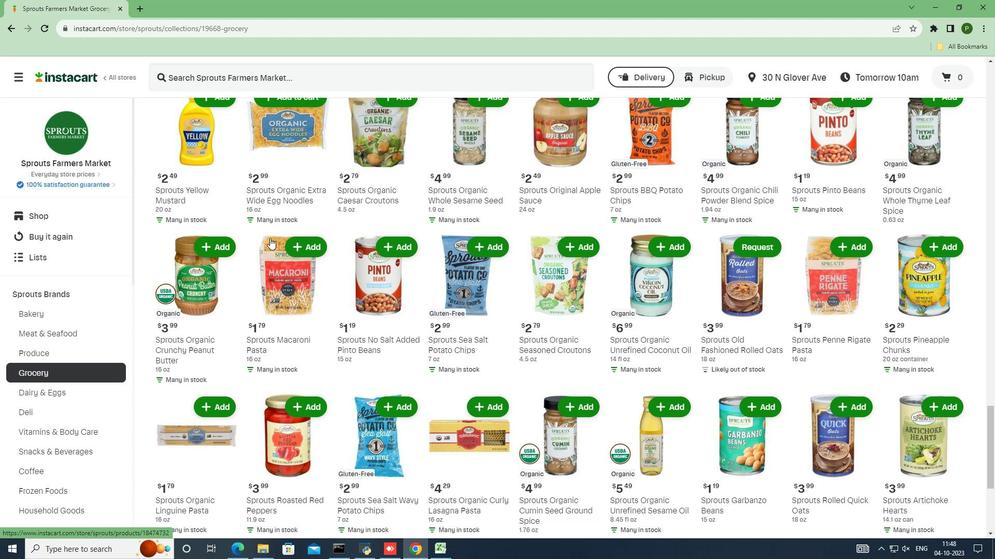 
Action: Mouse scrolled (270, 237) with delta (0, 0)
Screenshot: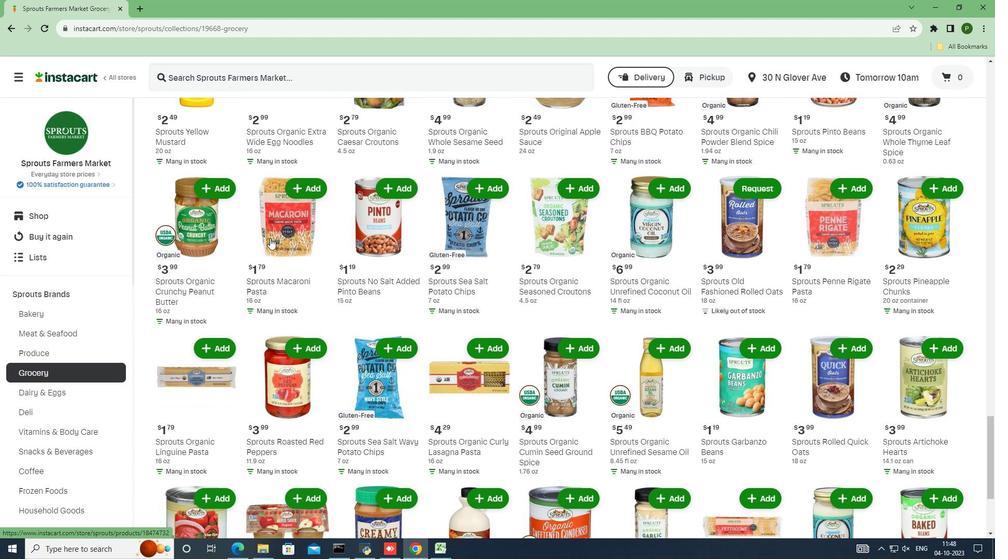 
Action: Mouse scrolled (270, 237) with delta (0, 0)
Screenshot: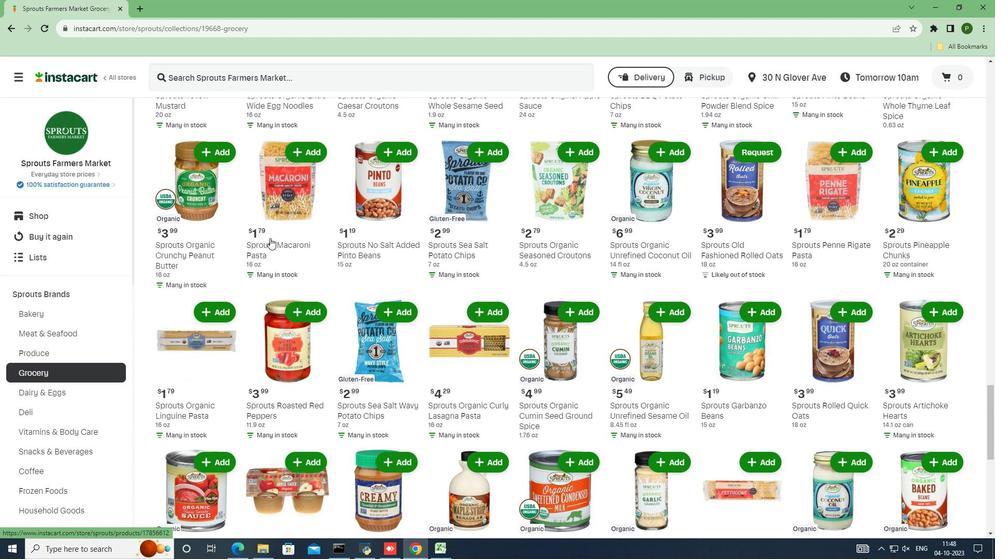 
Action: Mouse scrolled (270, 237) with delta (0, 0)
Screenshot: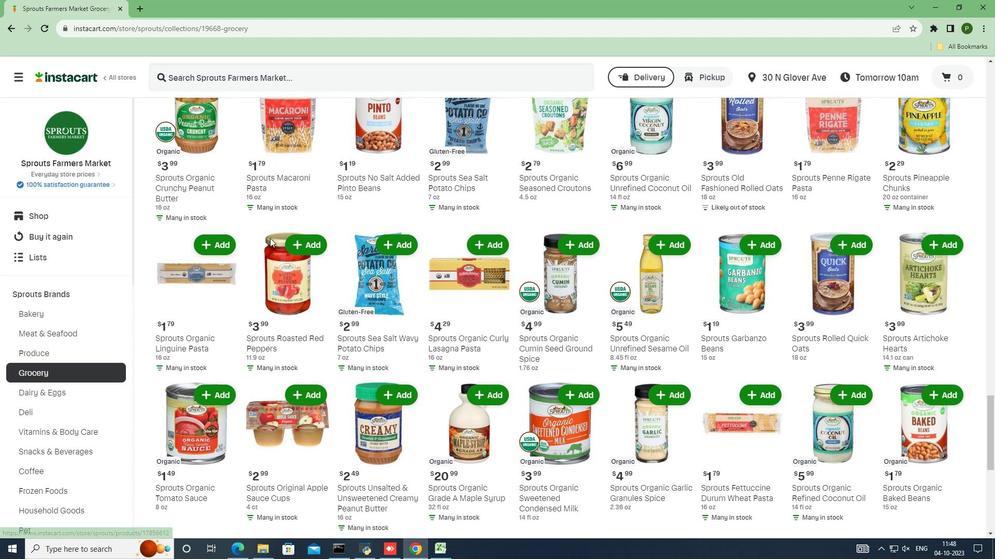 
Action: Mouse scrolled (270, 237) with delta (0, 0)
Screenshot: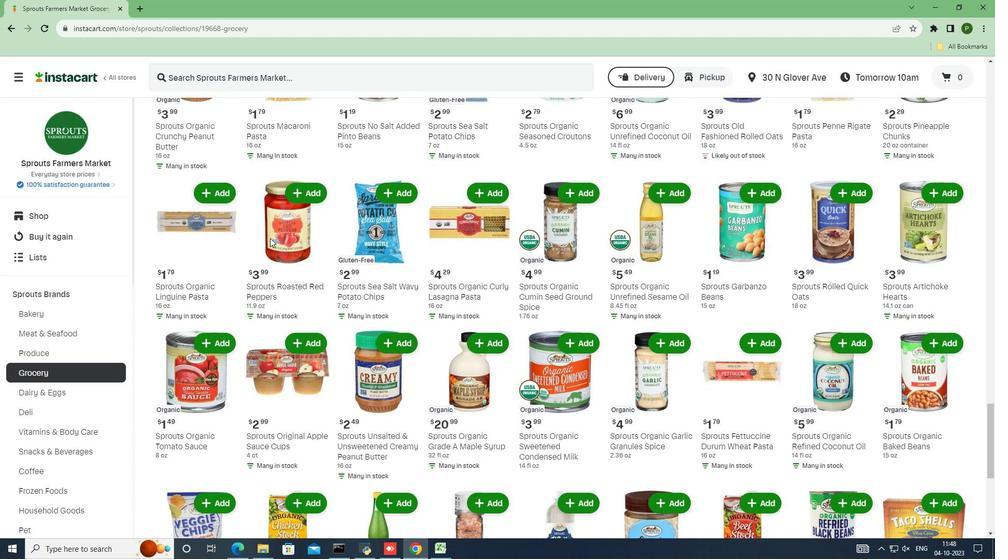 
Action: Mouse scrolled (270, 237) with delta (0, 0)
Screenshot: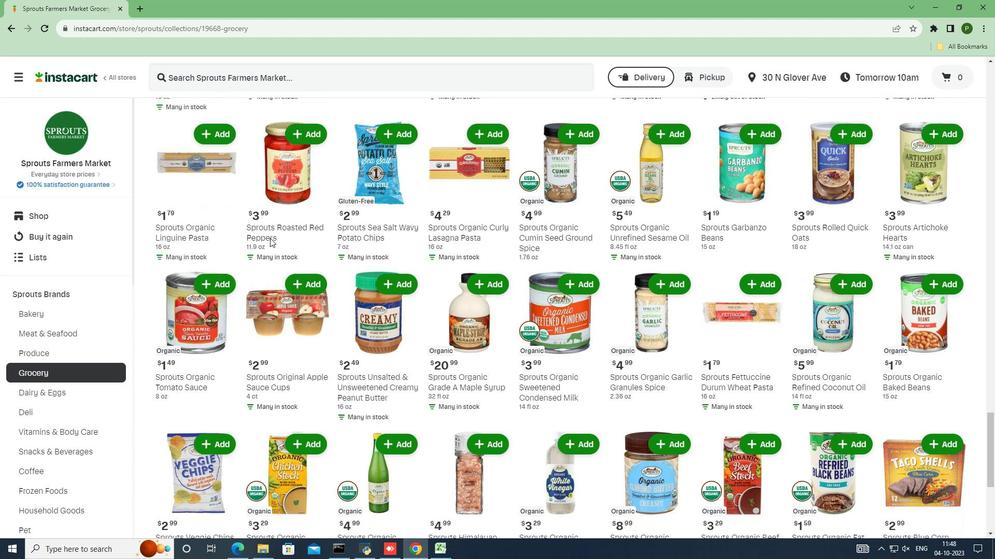 
Action: Mouse scrolled (270, 237) with delta (0, 0)
Screenshot: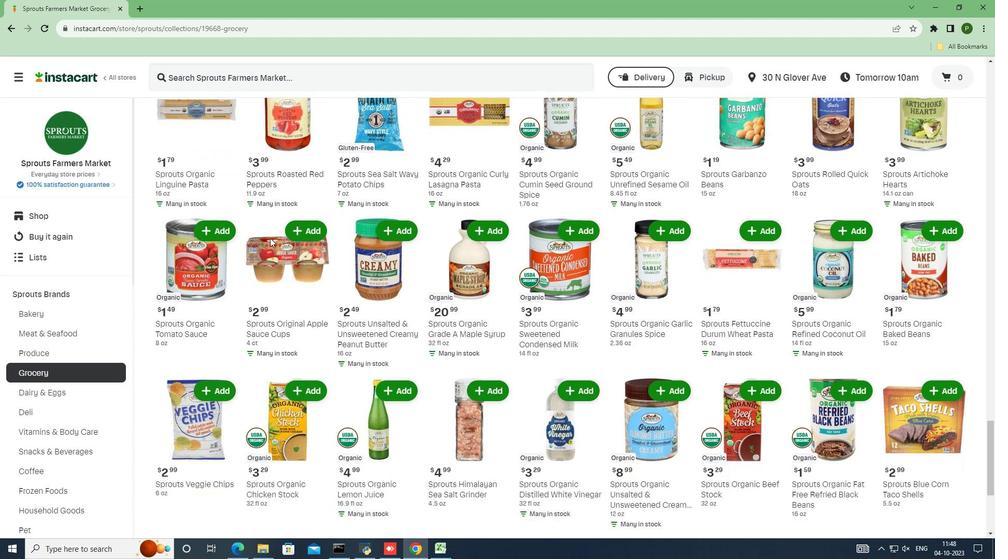 
Action: Mouse scrolled (270, 237) with delta (0, 0)
Screenshot: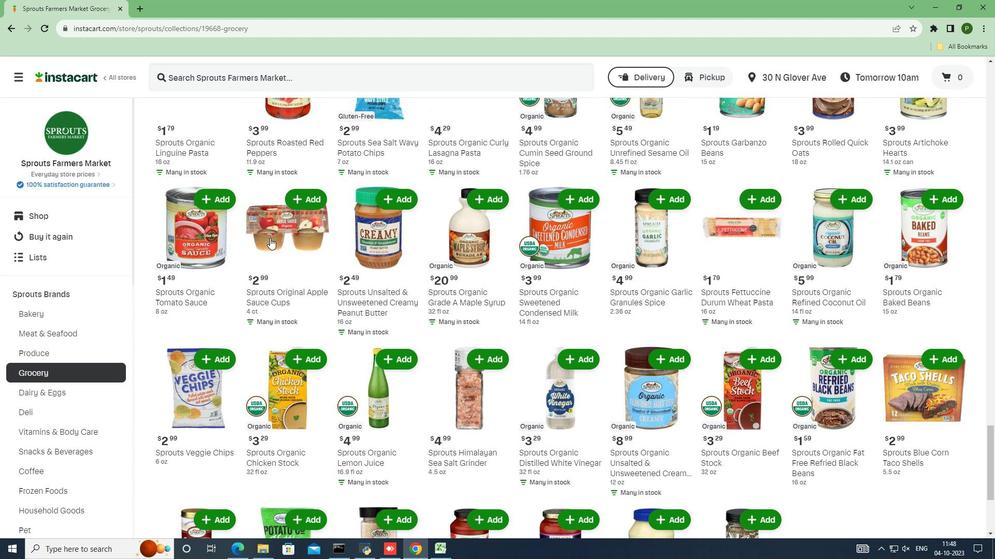 
Action: Mouse scrolled (270, 237) with delta (0, 0)
Screenshot: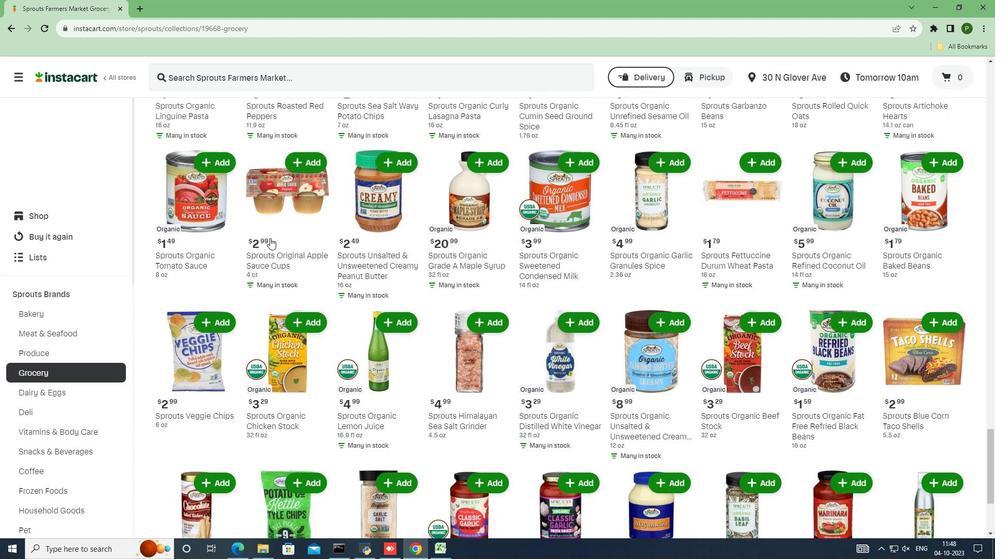 
Action: Mouse scrolled (270, 237) with delta (0, 0)
Screenshot: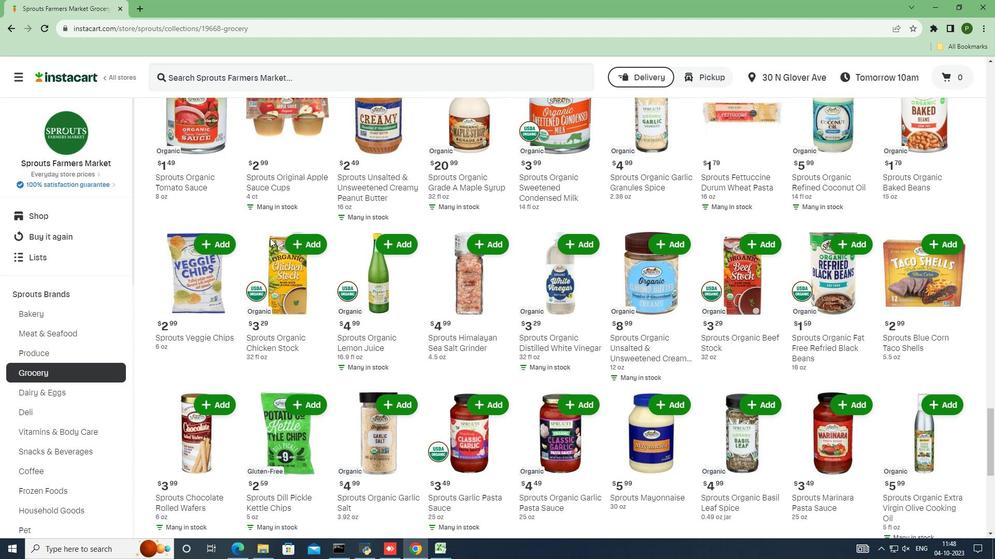 
Action: Mouse scrolled (270, 237) with delta (0, 0)
Screenshot: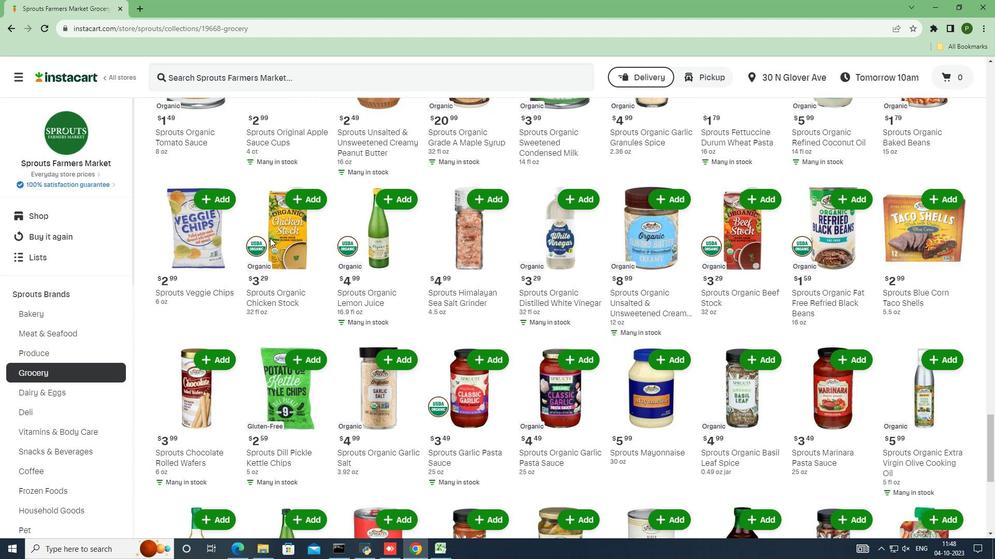 
Action: Mouse scrolled (270, 237) with delta (0, 0)
Screenshot: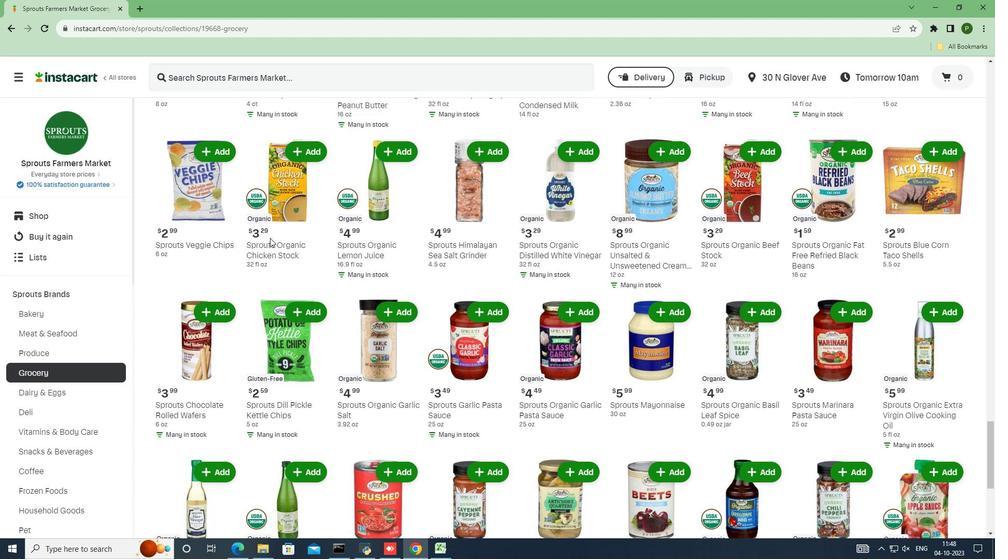 
Action: Mouse scrolled (270, 237) with delta (0, 0)
Screenshot: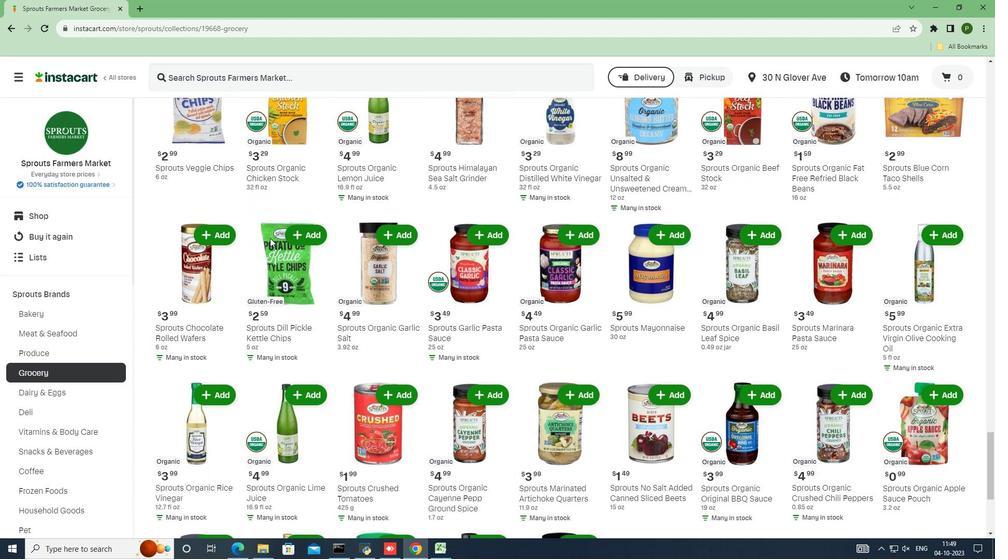 
Action: Mouse scrolled (270, 237) with delta (0, 0)
Screenshot: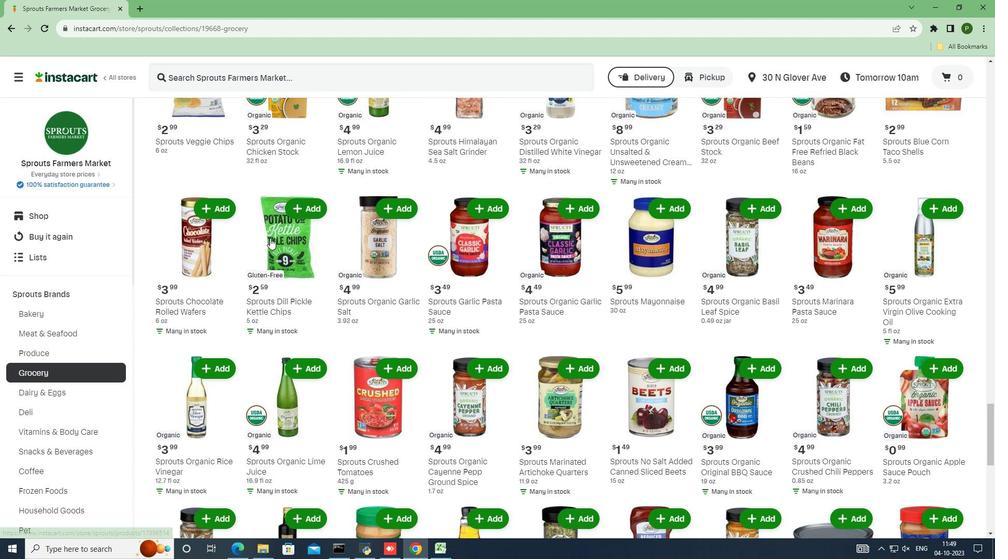 
Action: Mouse scrolled (270, 237) with delta (0, 0)
Screenshot: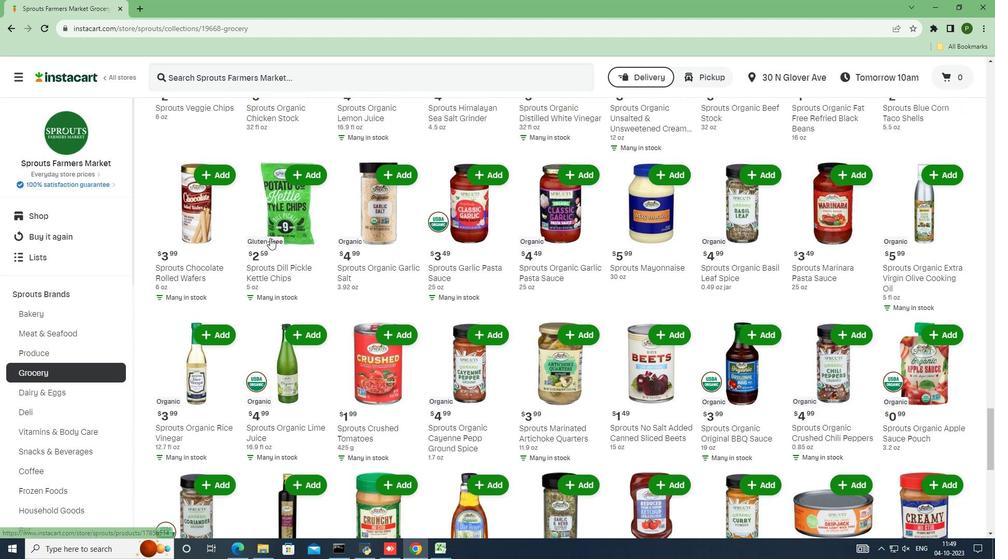 
Action: Mouse scrolled (270, 237) with delta (0, 0)
Screenshot: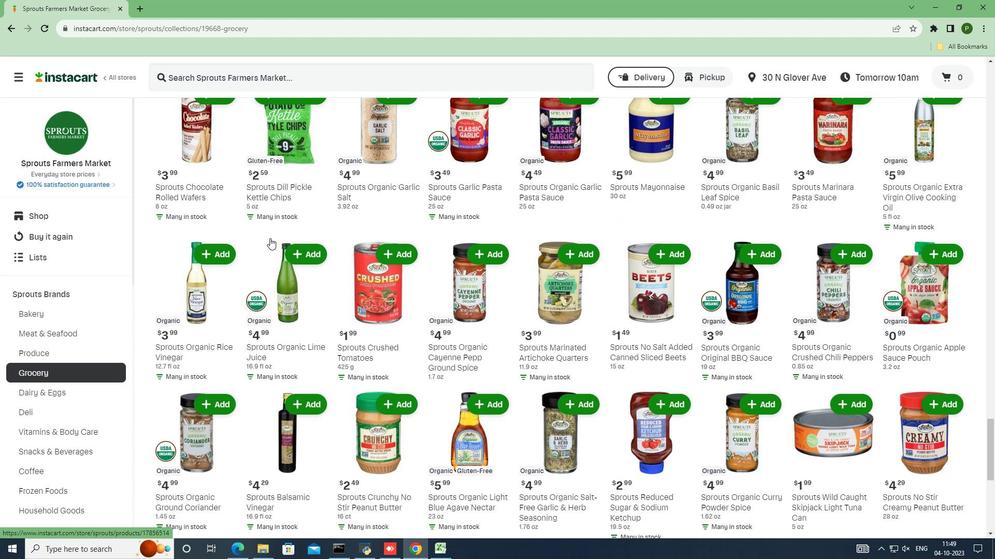 
Action: Mouse scrolled (270, 237) with delta (0, 0)
Screenshot: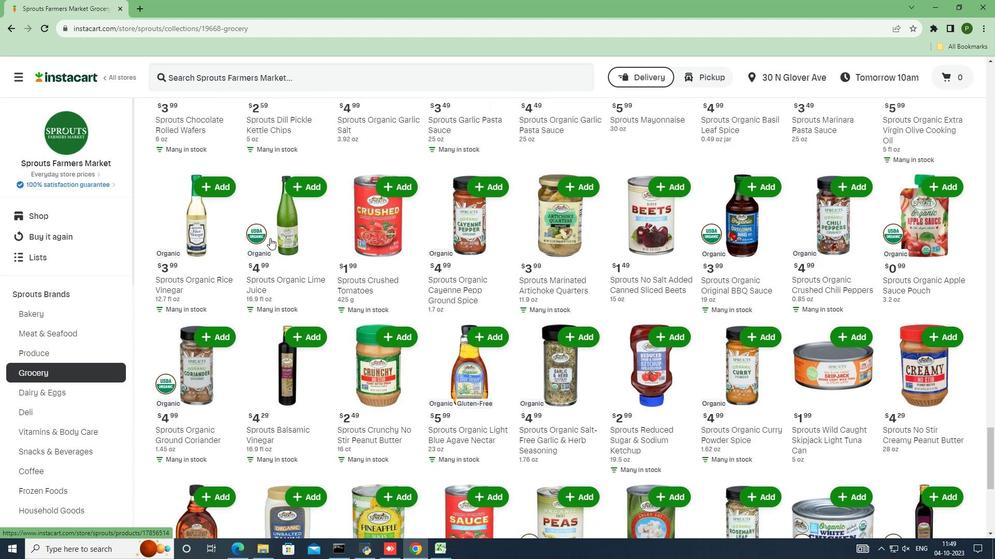 
Action: Mouse scrolled (270, 237) with delta (0, 0)
Screenshot: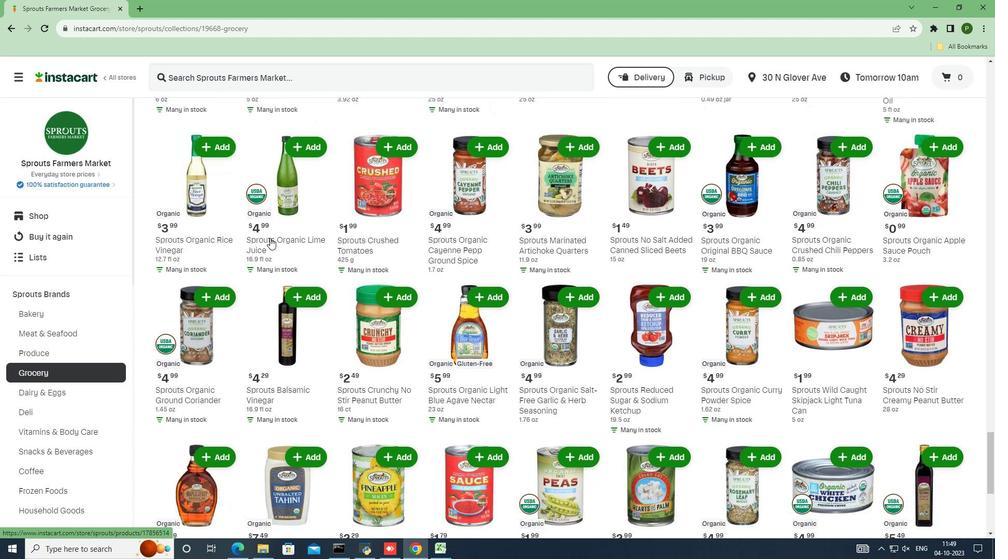 
Action: Mouse scrolled (270, 239) with delta (0, 0)
Screenshot: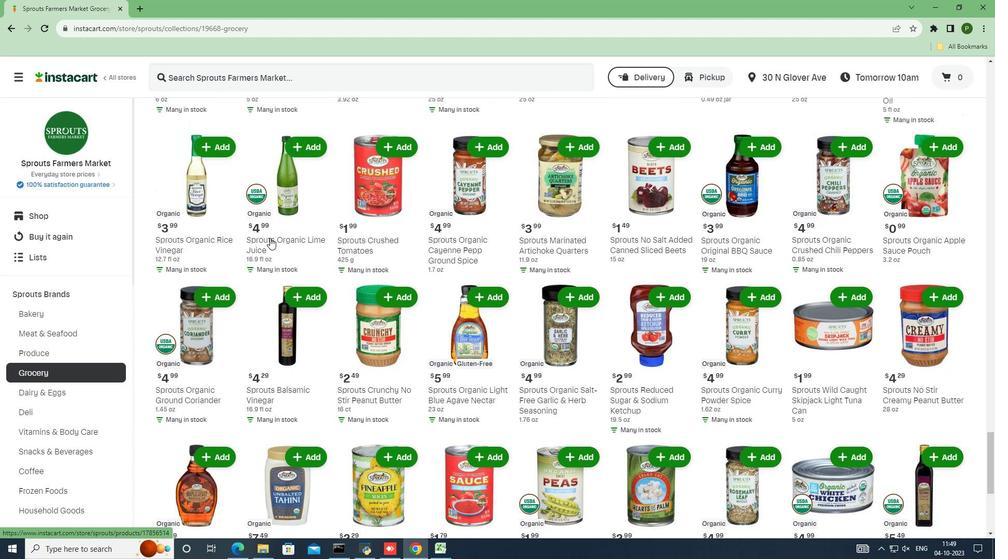 
Action: Mouse scrolled (270, 237) with delta (0, 0)
Screenshot: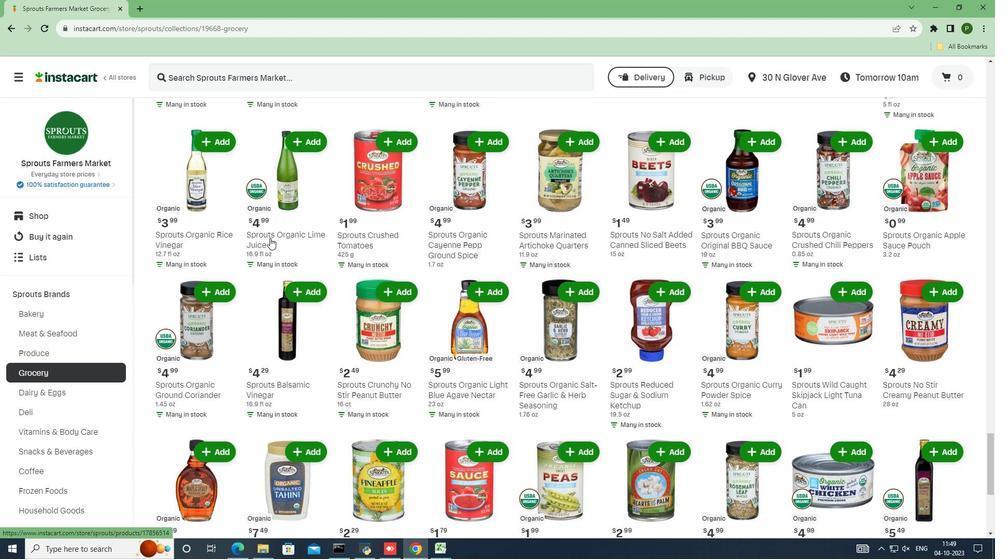 
Action: Mouse scrolled (270, 237) with delta (0, 0)
Screenshot: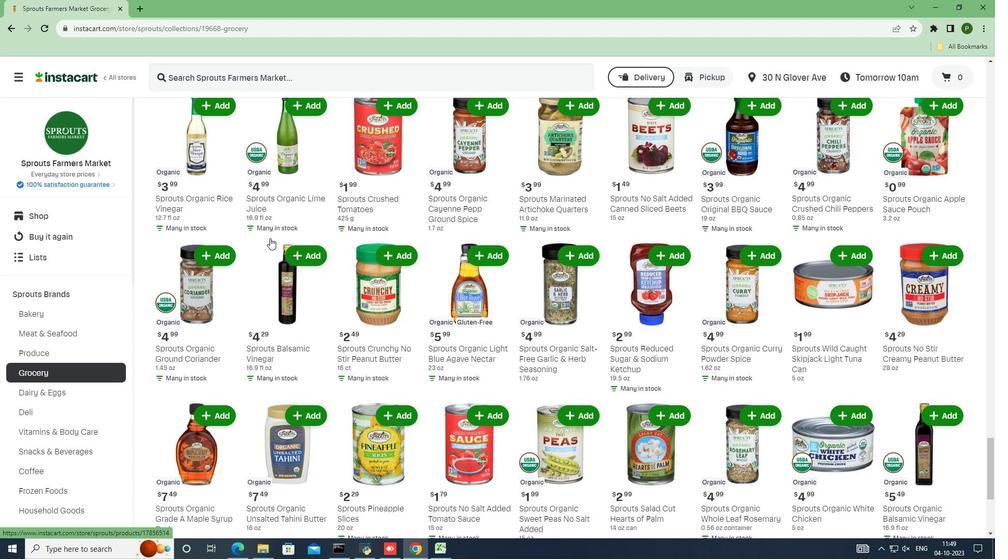 
Action: Mouse scrolled (270, 237) with delta (0, 0)
Screenshot: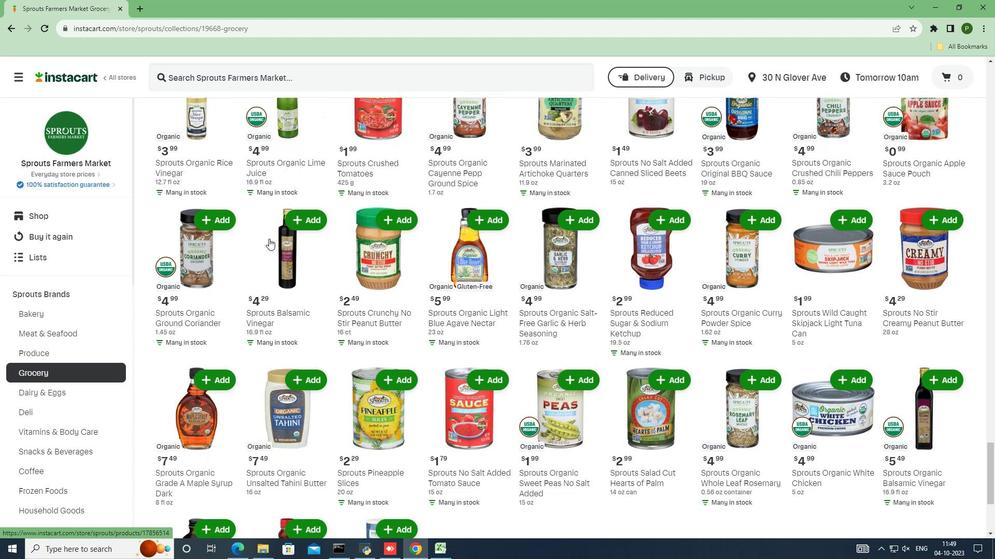 
Action: Mouse moved to (268, 239)
Screenshot: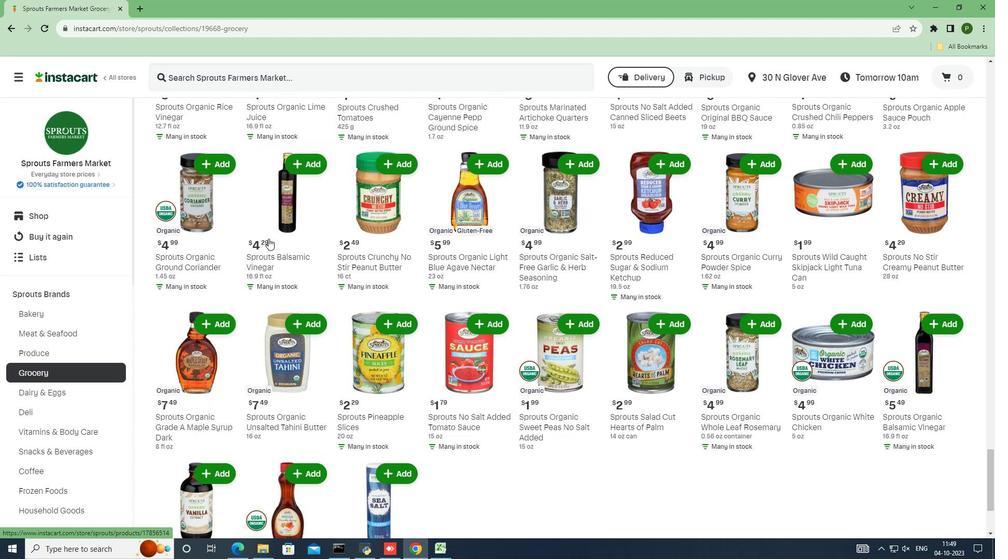 
Action: Mouse scrolled (268, 238) with delta (0, 0)
Screenshot: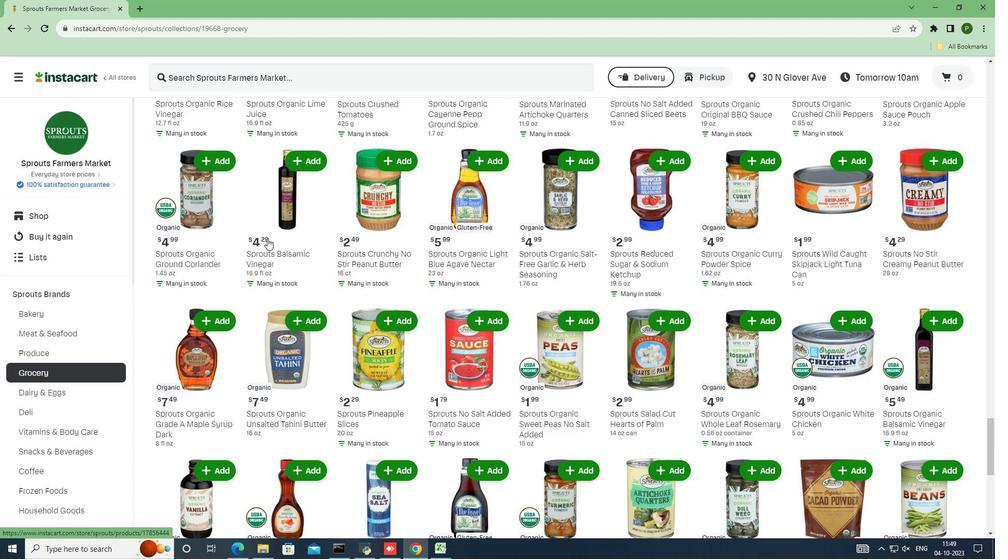 
Action: Mouse moved to (268, 239)
Screenshot: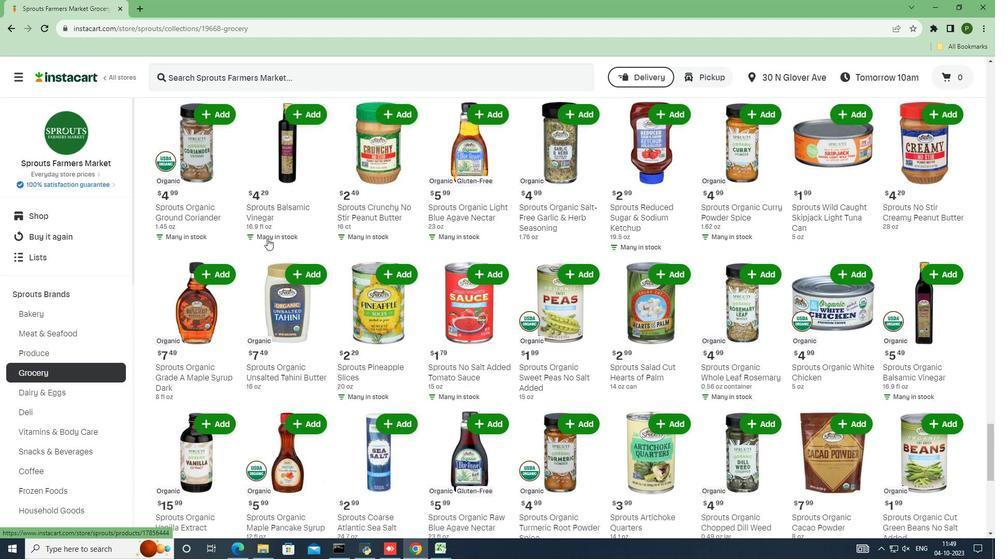 
Action: Mouse scrolled (268, 238) with delta (0, 0)
Screenshot: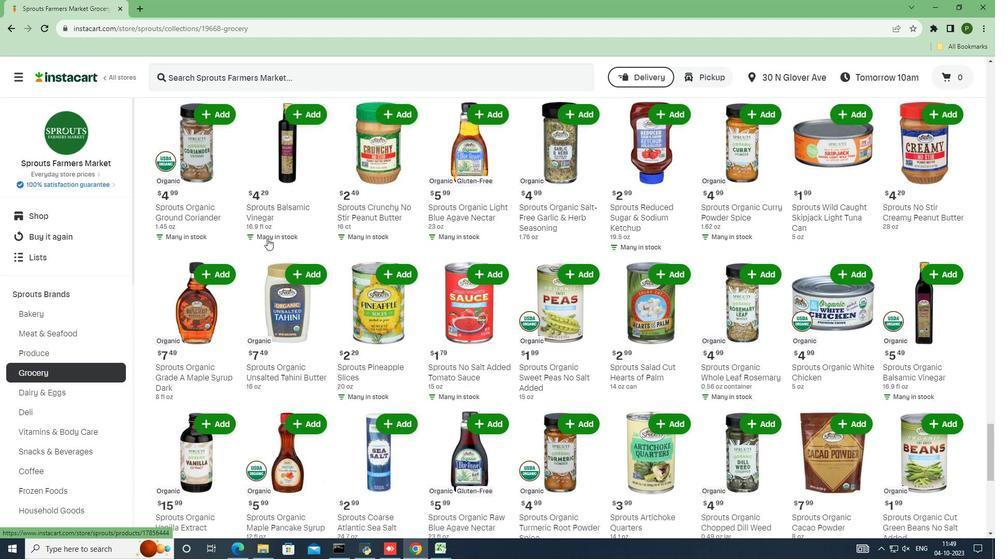 
Action: Mouse moved to (267, 239)
Screenshot: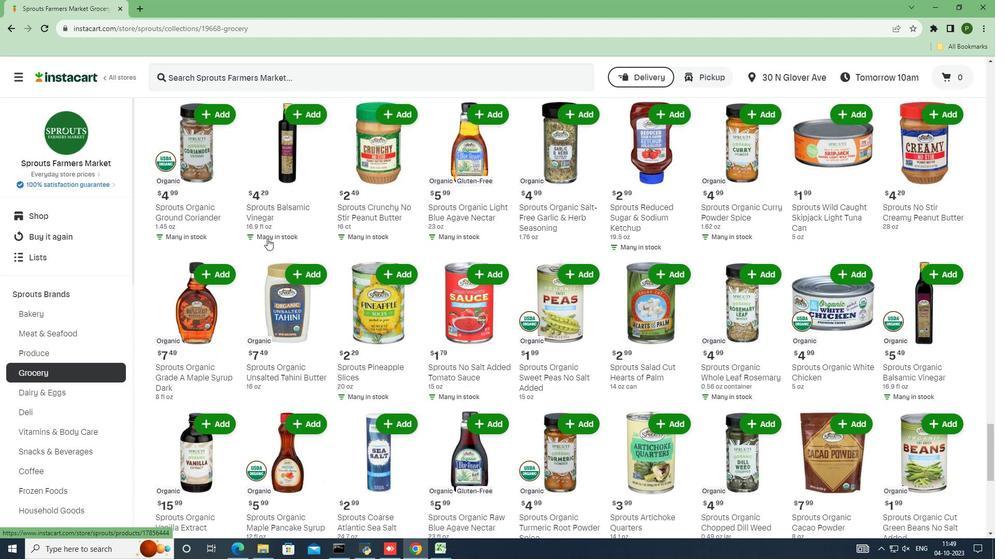 
Action: Mouse scrolled (267, 238) with delta (0, 0)
Screenshot: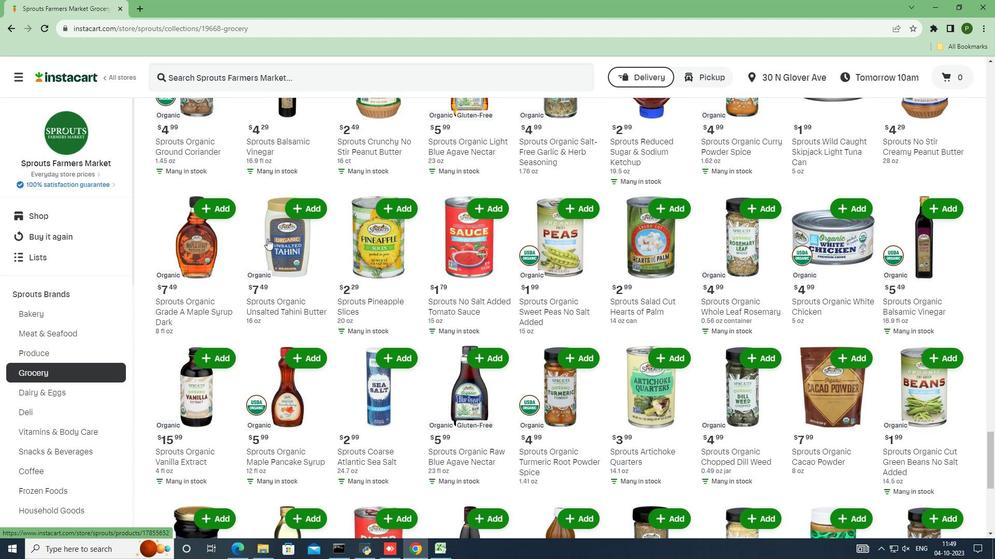 
Action: Mouse scrolled (267, 238) with delta (0, 0)
Screenshot: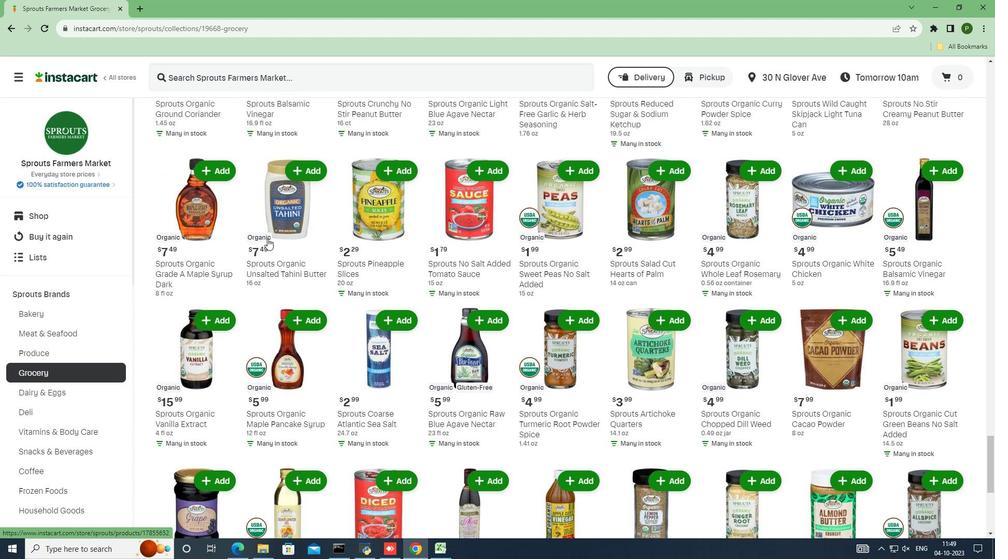 
Action: Mouse scrolled (267, 238) with delta (0, 0)
Screenshot: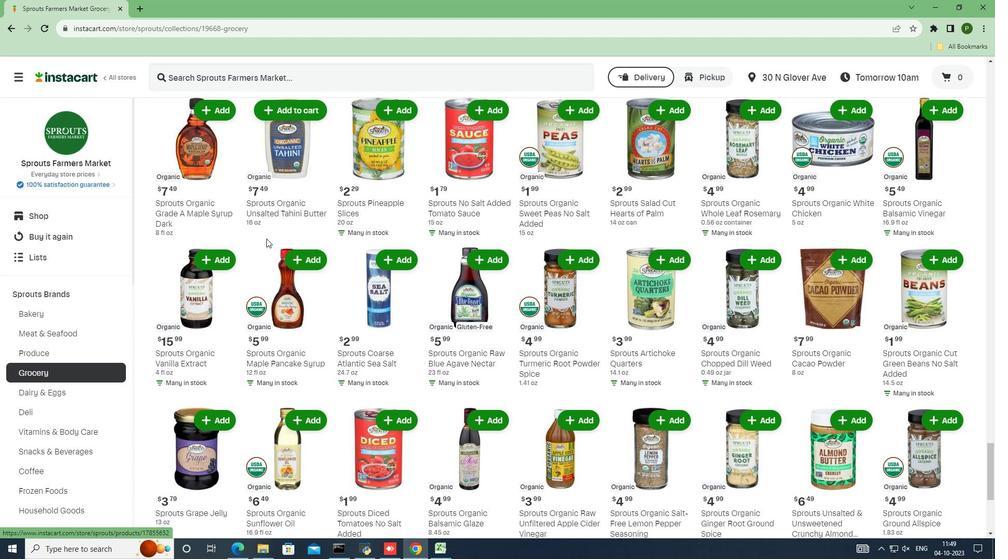 
Action: Mouse scrolled (267, 238) with delta (0, 0)
Screenshot: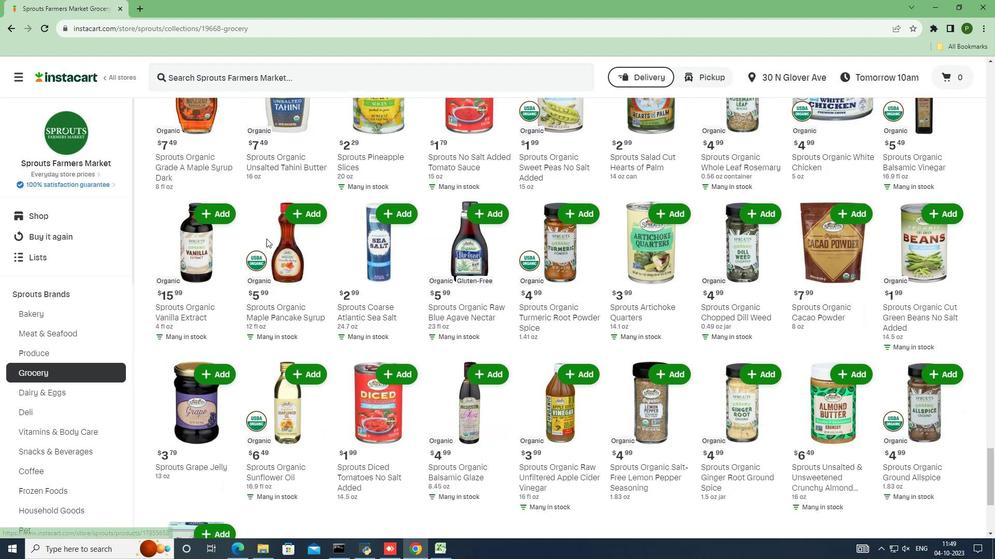 
Action: Mouse moved to (266, 239)
Screenshot: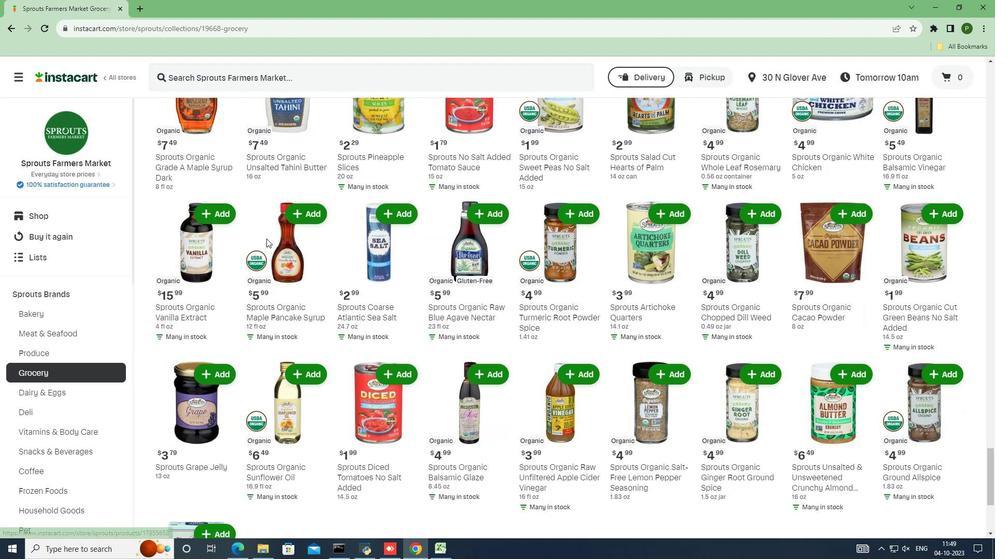 
Action: Mouse scrolled (266, 238) with delta (0, 0)
Screenshot: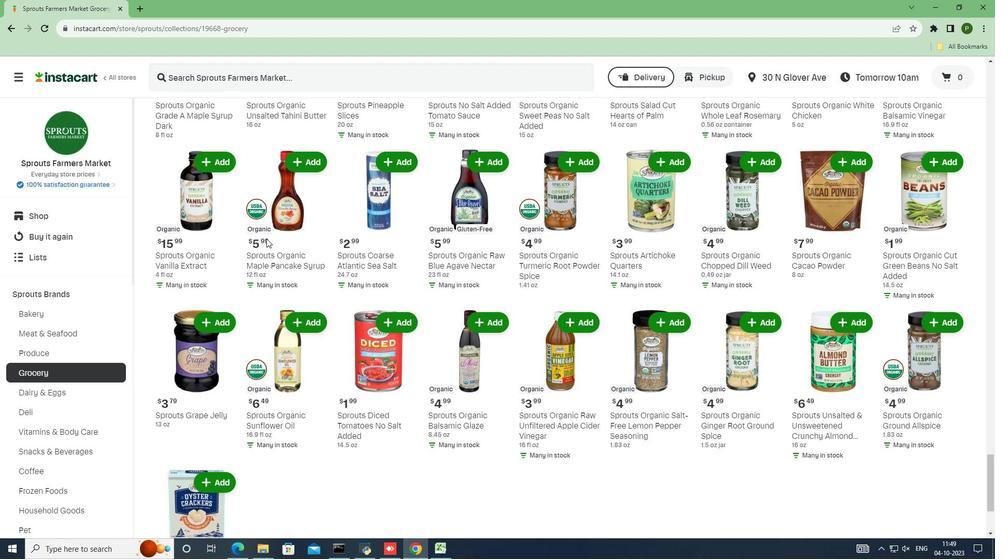 
Action: Mouse moved to (265, 239)
Screenshot: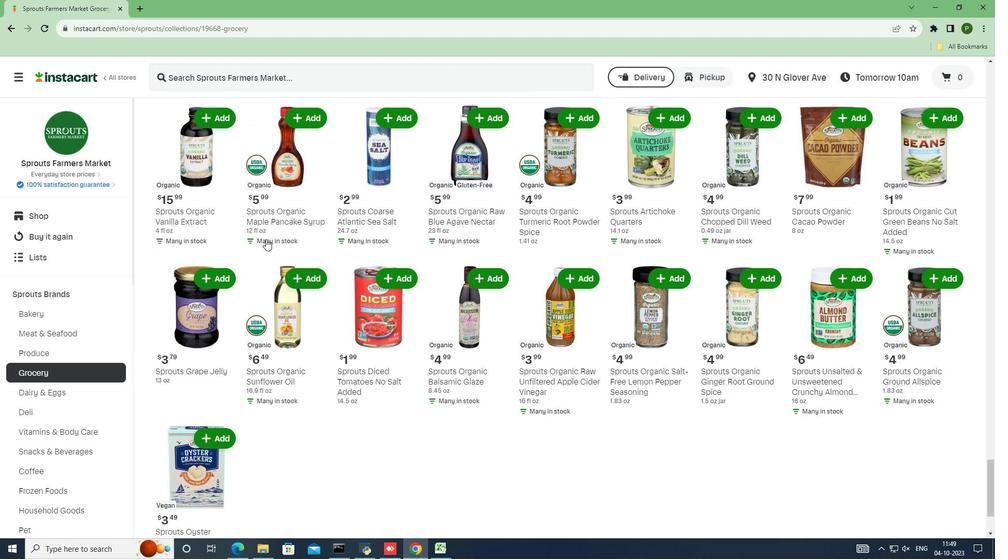 
Action: Mouse scrolled (265, 238) with delta (0, 0)
Screenshot: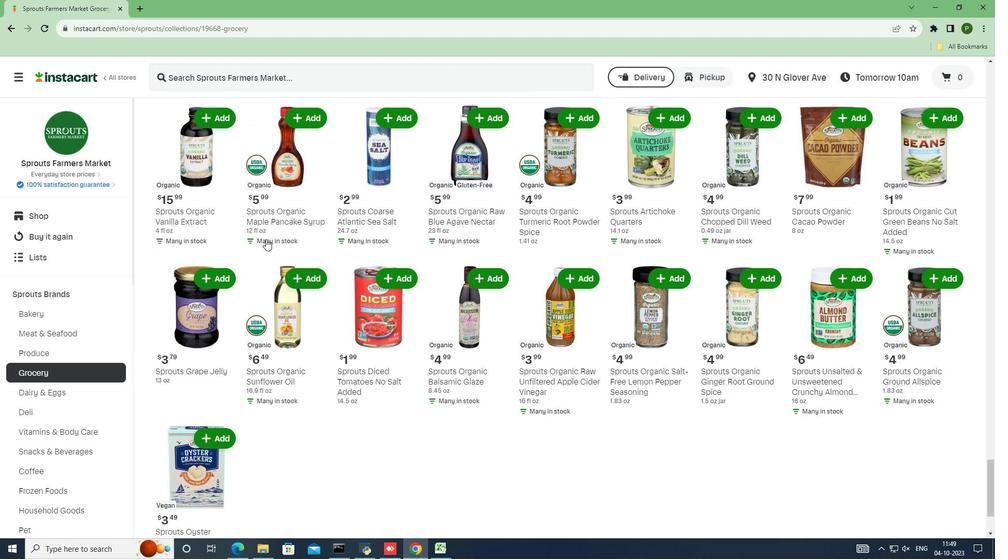 
Action: Mouse moved to (265, 239)
Screenshot: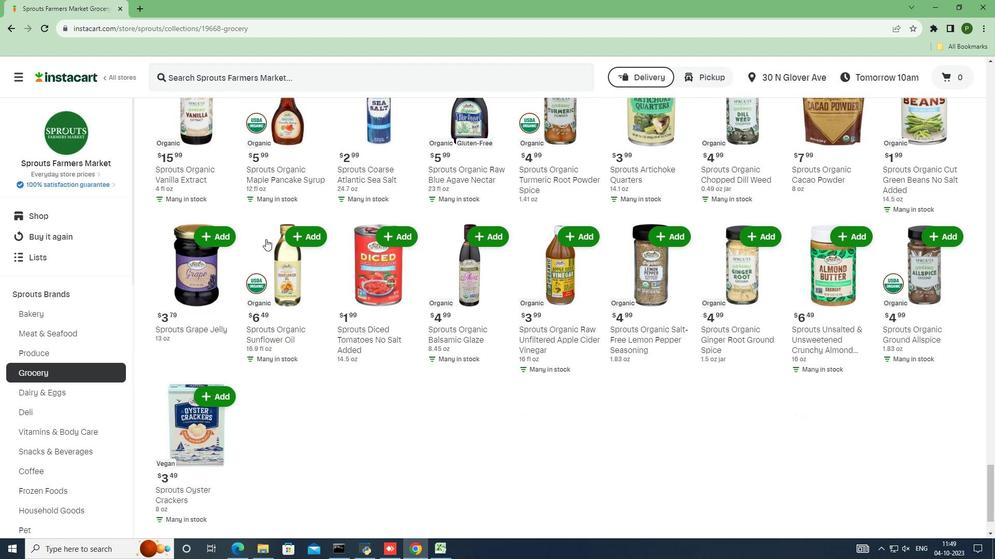
Action: Mouse scrolled (265, 239) with delta (0, 0)
Screenshot: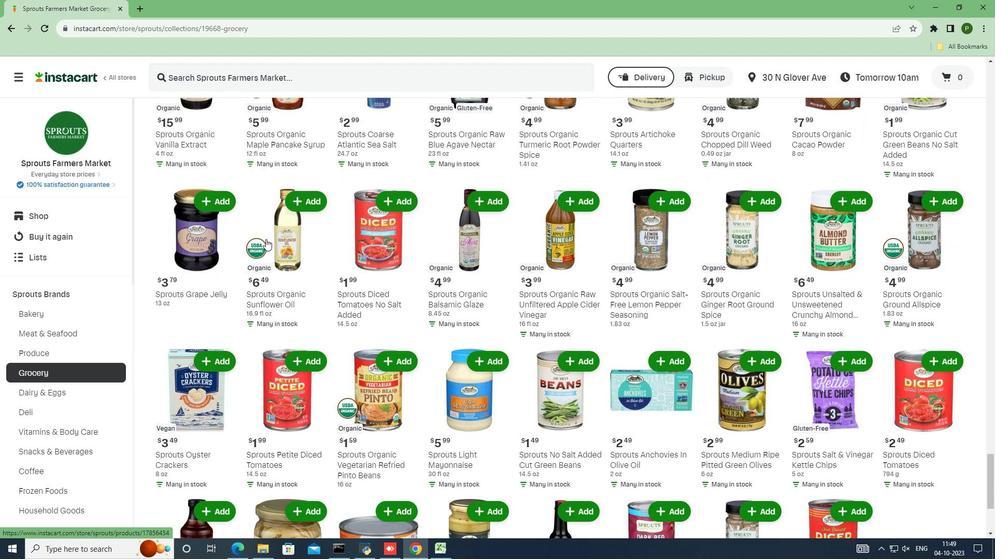 
Action: Mouse scrolled (265, 239) with delta (0, 0)
Screenshot: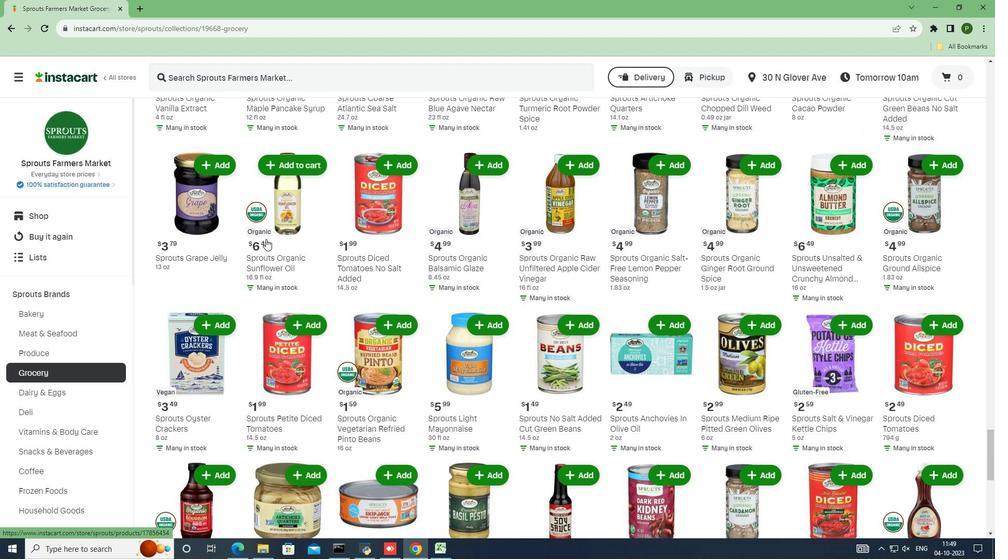 
Action: Mouse scrolled (265, 239) with delta (0, 0)
Screenshot: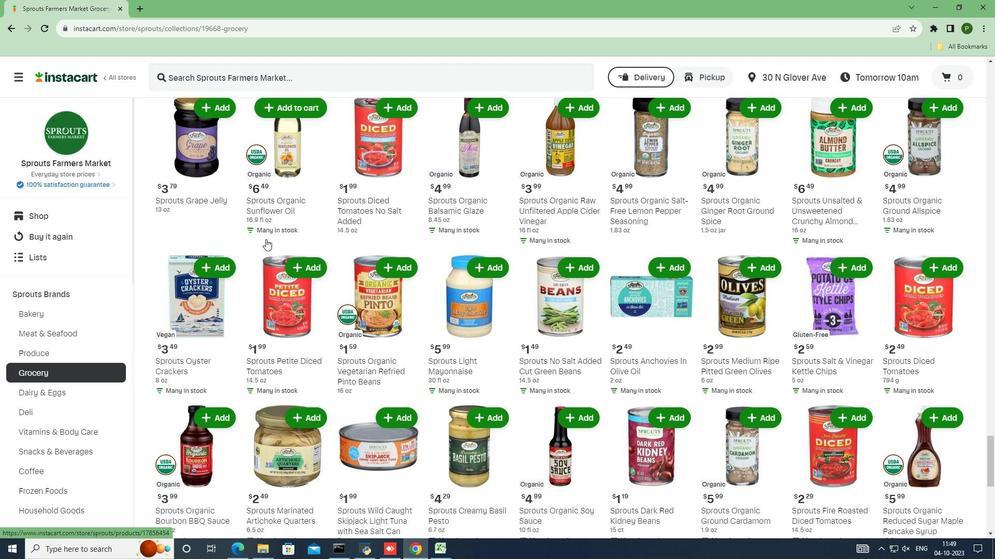 
Action: Mouse scrolled (265, 239) with delta (0, 0)
Screenshot: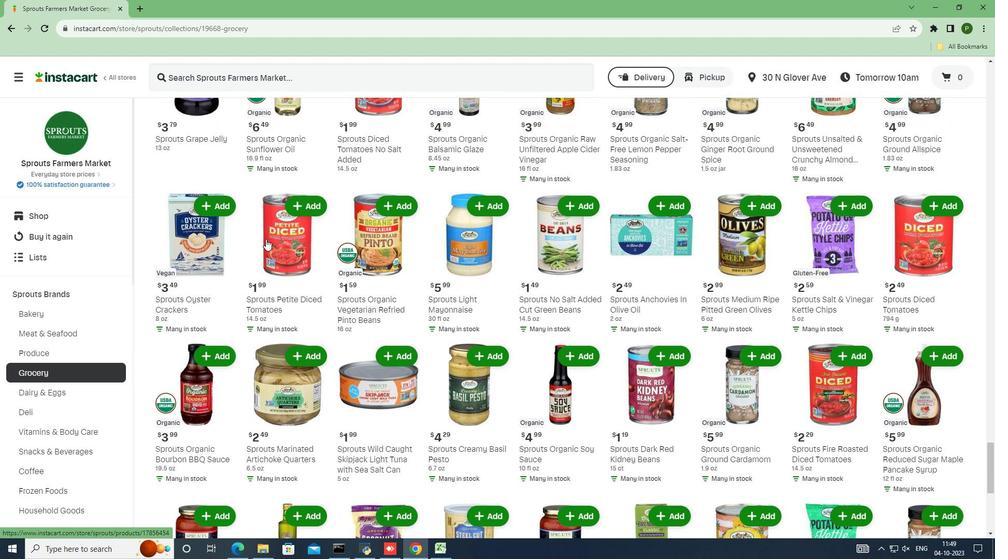 
Action: Mouse scrolled (265, 239) with delta (0, 0)
Screenshot: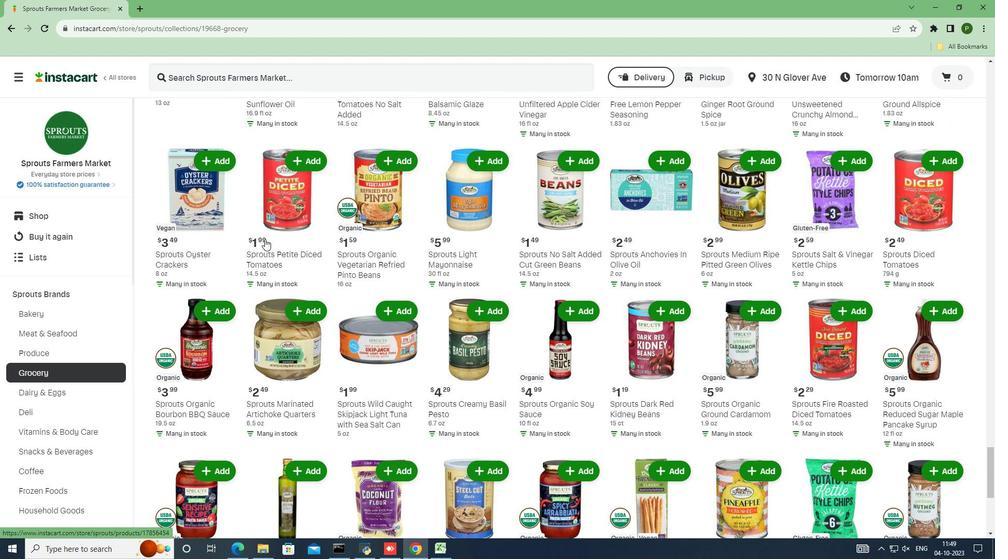 
Action: Mouse moved to (264, 239)
Screenshot: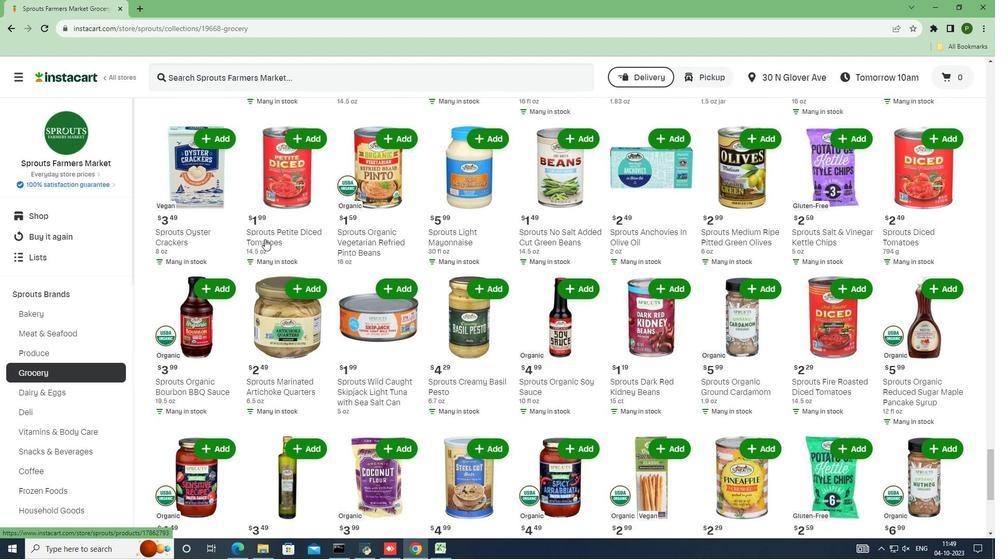 
Action: Mouse scrolled (264, 239) with delta (0, 0)
Screenshot: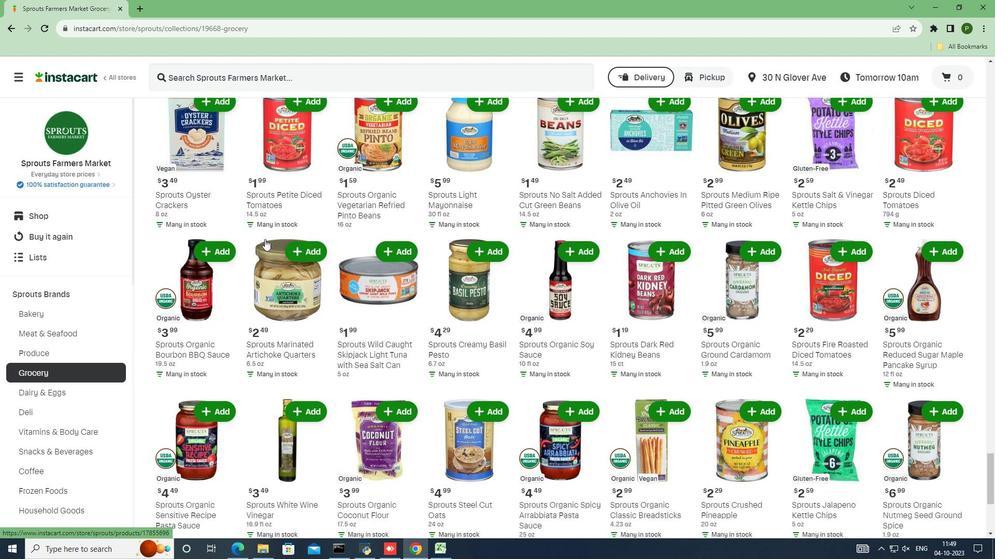 
Action: Mouse scrolled (264, 239) with delta (0, 0)
Screenshot: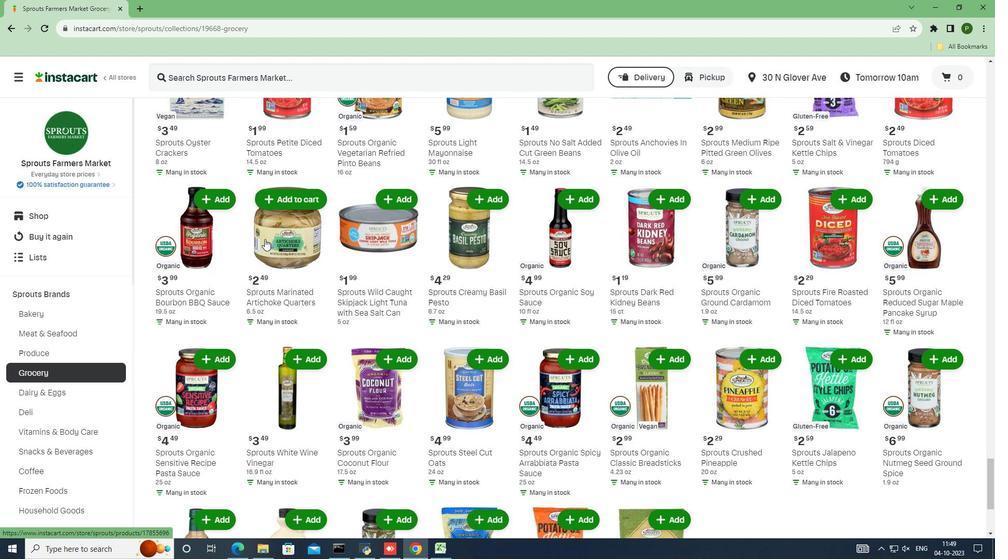 
Action: Mouse scrolled (264, 239) with delta (0, 0)
Screenshot: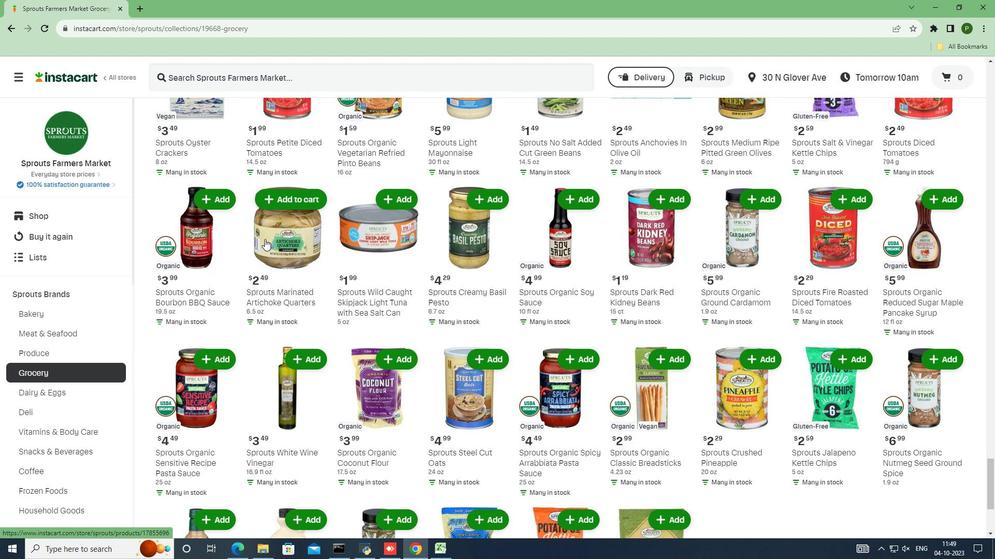 
Action: Mouse scrolled (264, 239) with delta (0, 0)
Screenshot: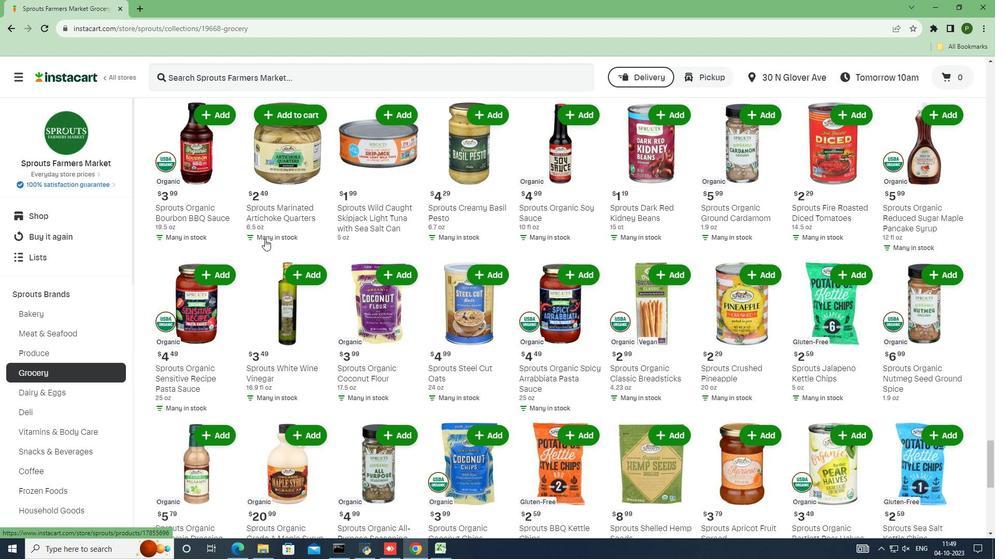 
Action: Mouse moved to (649, 222)
Screenshot: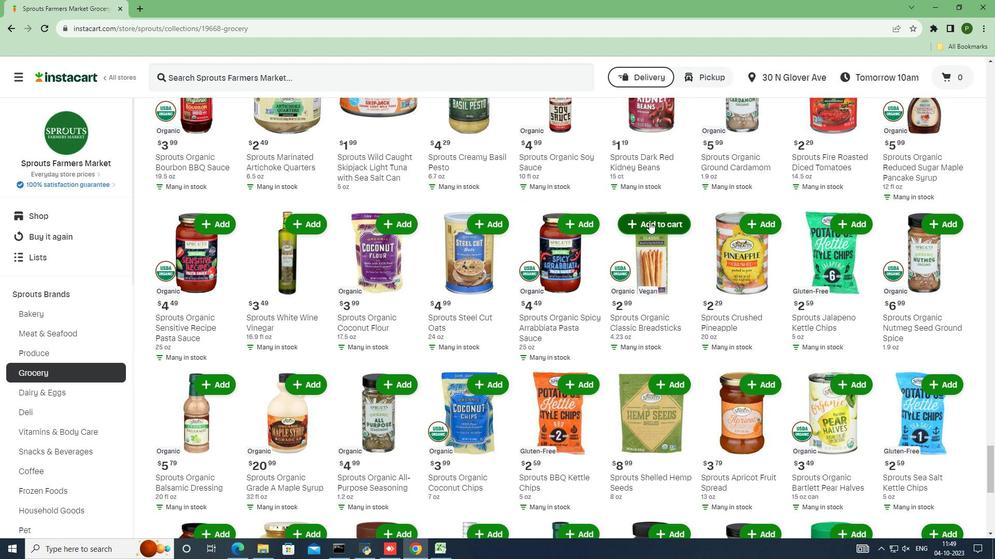 
Action: Mouse pressed left at (649, 222)
Screenshot: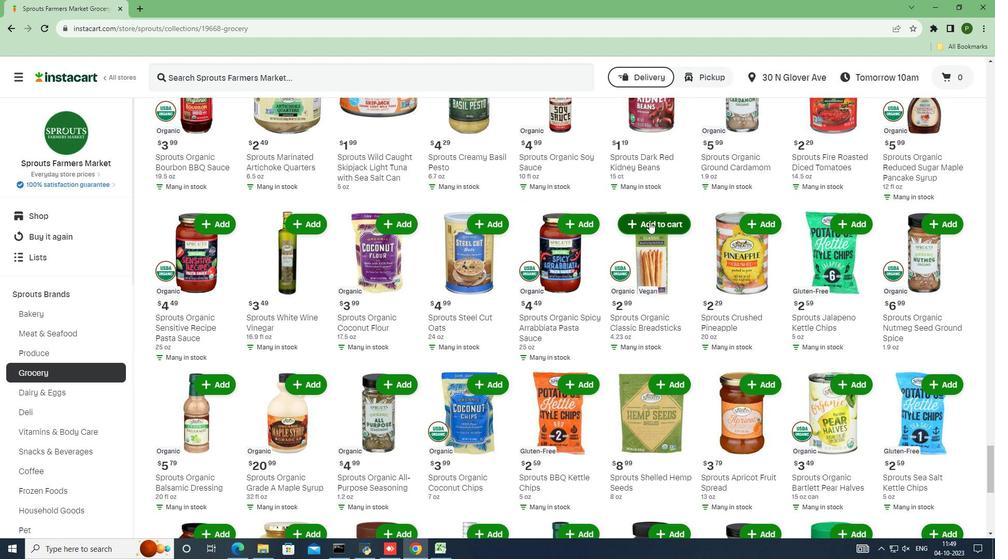 
